 Task: Search one way flight ticket for 2 adults, 2 infants in seat and 1 infant on lap in first from Oakland: Oakland International Airport to Rockford: Chicago Rockford International Airport(was Northwest Chicagoland Regional Airport At Rockford) on 5-1-2023. Choice of flights is JetBlue. Number of bags: 5 checked bags. Price is upto 95000. Outbound departure time preference is 21:15.
Action: Mouse moved to (203, 169)
Screenshot: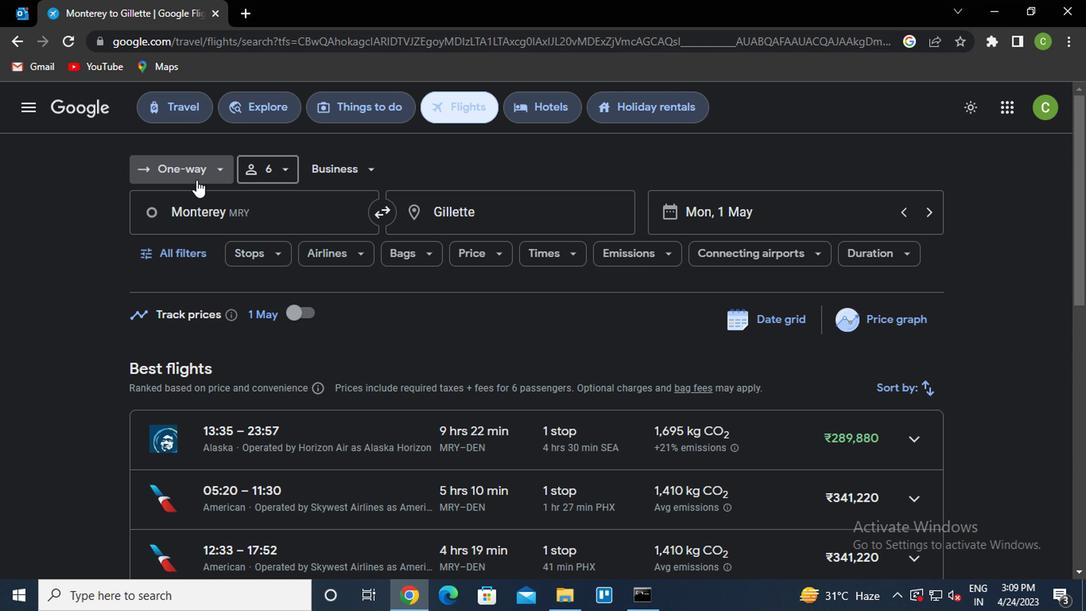 
Action: Mouse pressed left at (203, 169)
Screenshot: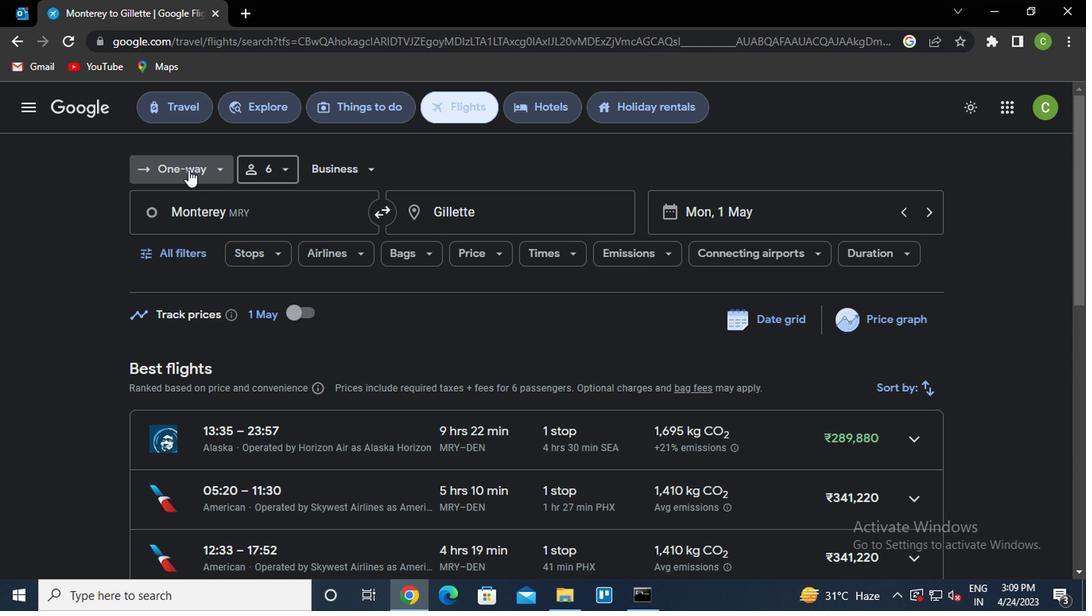 
Action: Mouse moved to (219, 232)
Screenshot: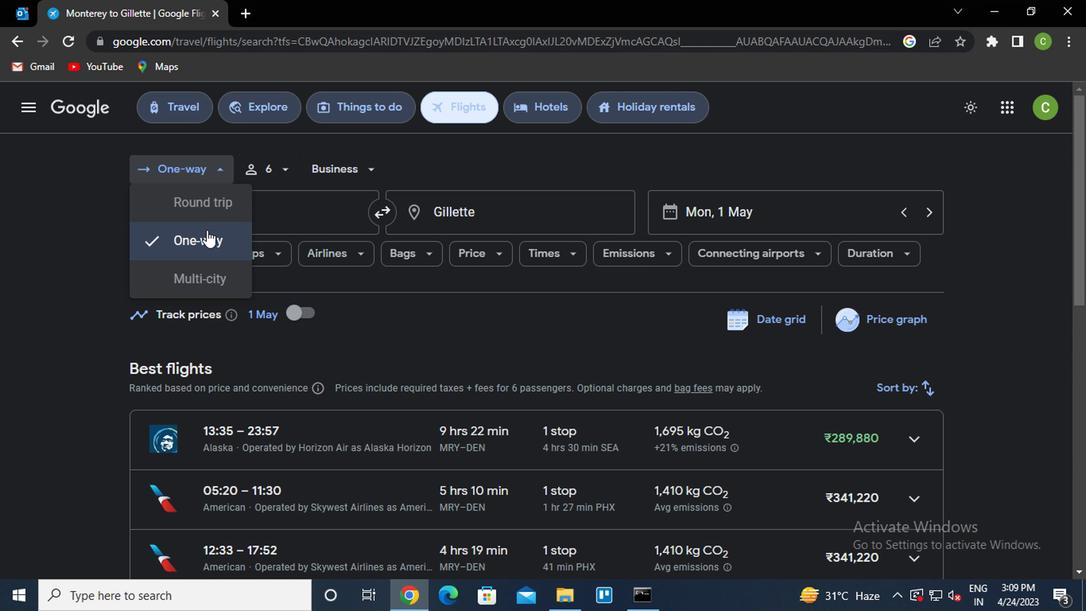
Action: Mouse pressed left at (219, 232)
Screenshot: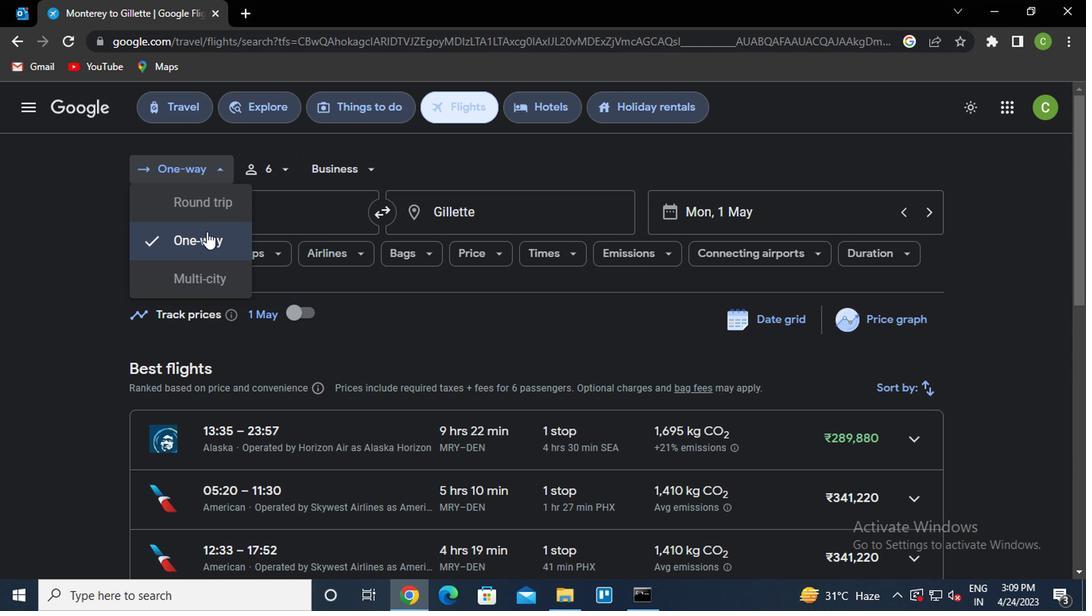 
Action: Mouse moved to (250, 164)
Screenshot: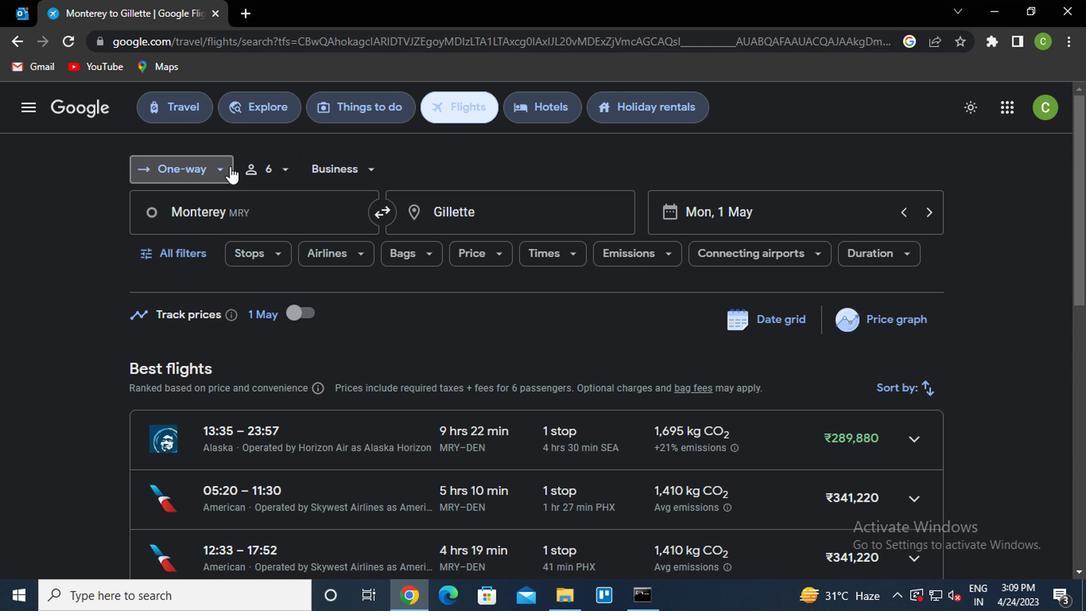 
Action: Mouse pressed left at (250, 164)
Screenshot: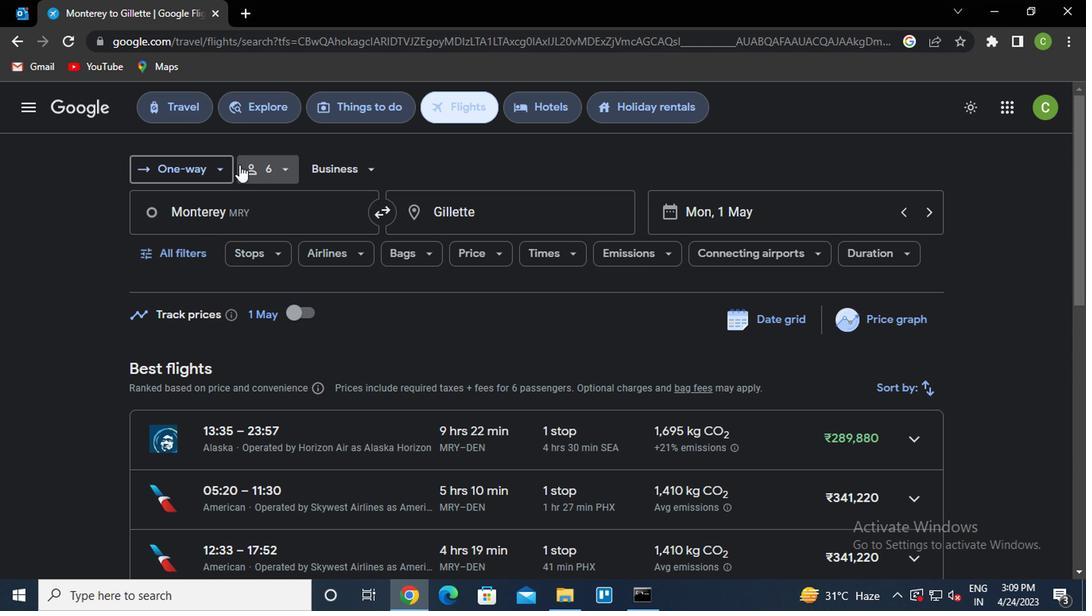 
Action: Mouse moved to (341, 214)
Screenshot: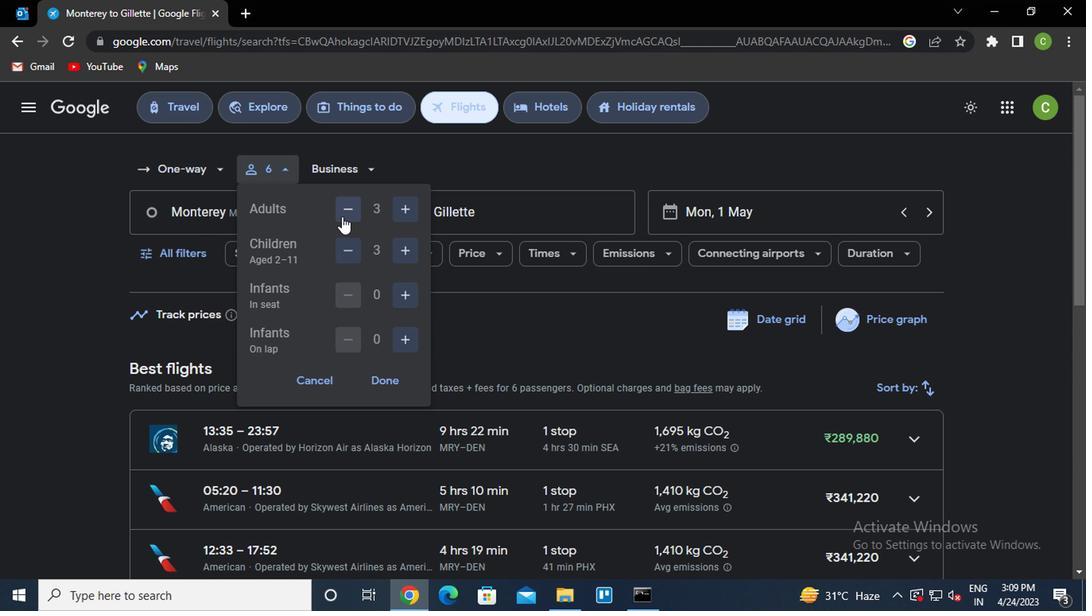 
Action: Mouse pressed left at (341, 214)
Screenshot: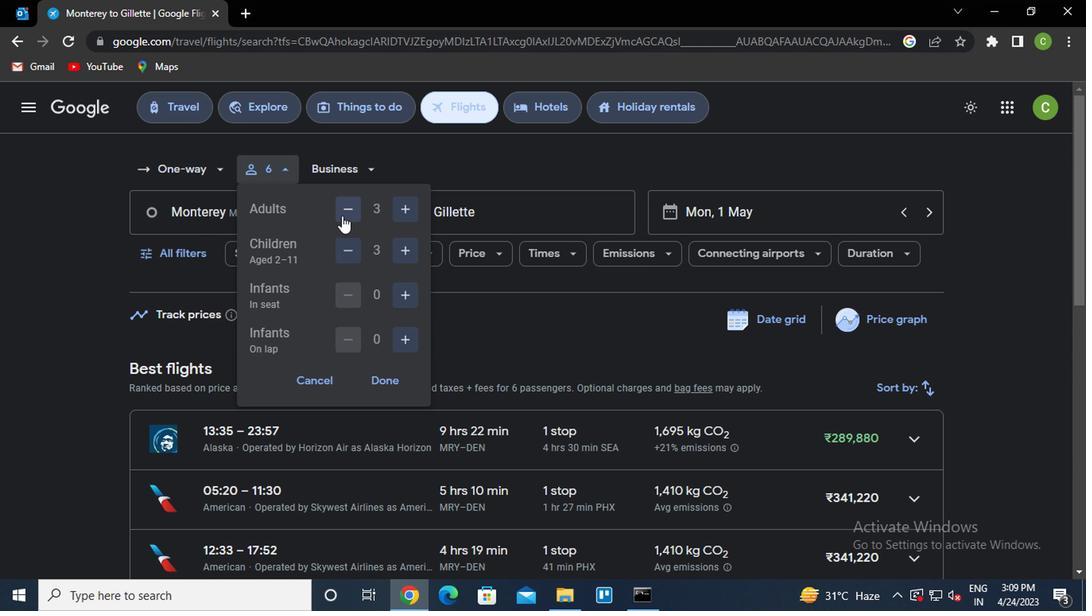 
Action: Mouse moved to (344, 243)
Screenshot: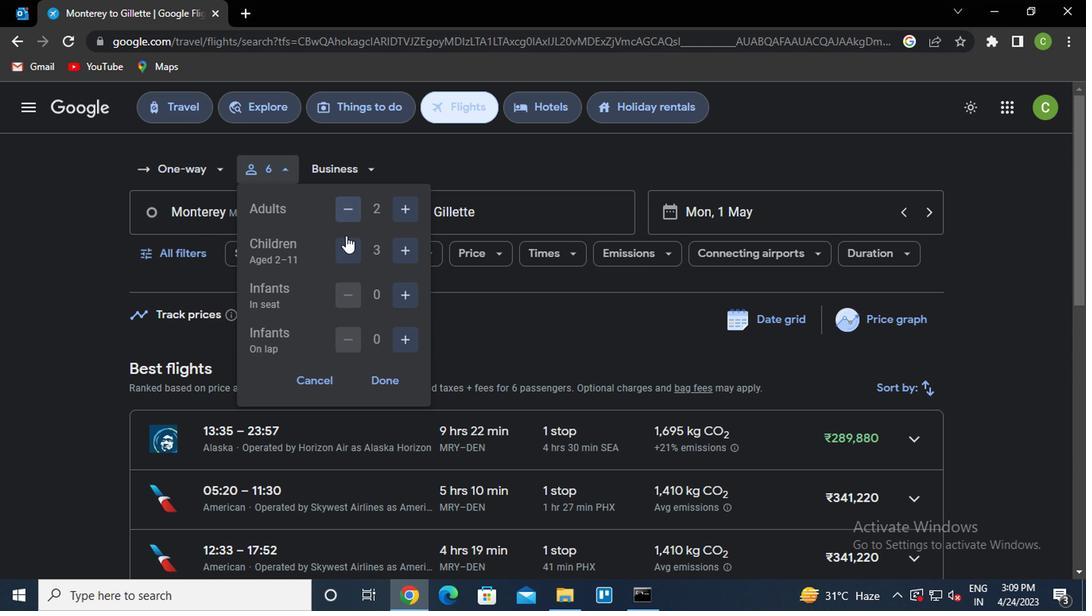 
Action: Mouse pressed left at (344, 243)
Screenshot: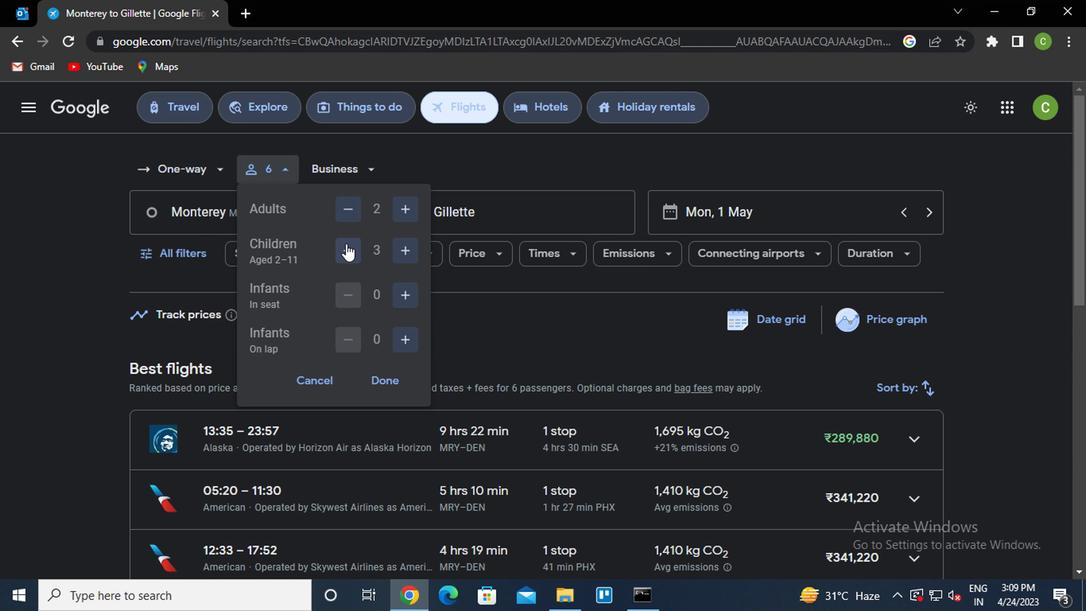 
Action: Mouse moved to (344, 245)
Screenshot: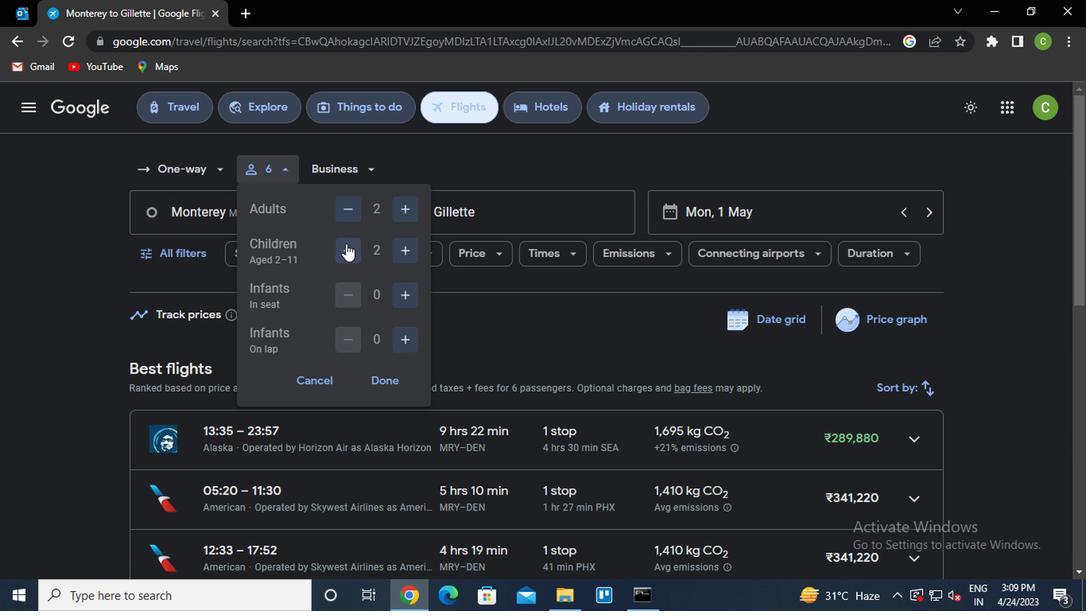 
Action: Mouse pressed left at (344, 245)
Screenshot: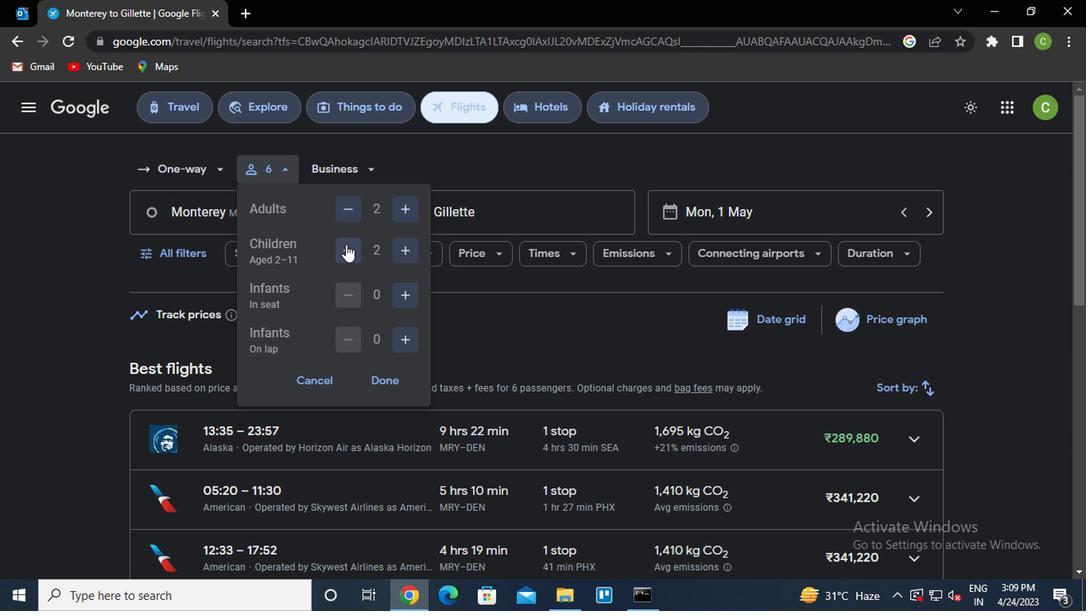 
Action: Mouse pressed left at (344, 245)
Screenshot: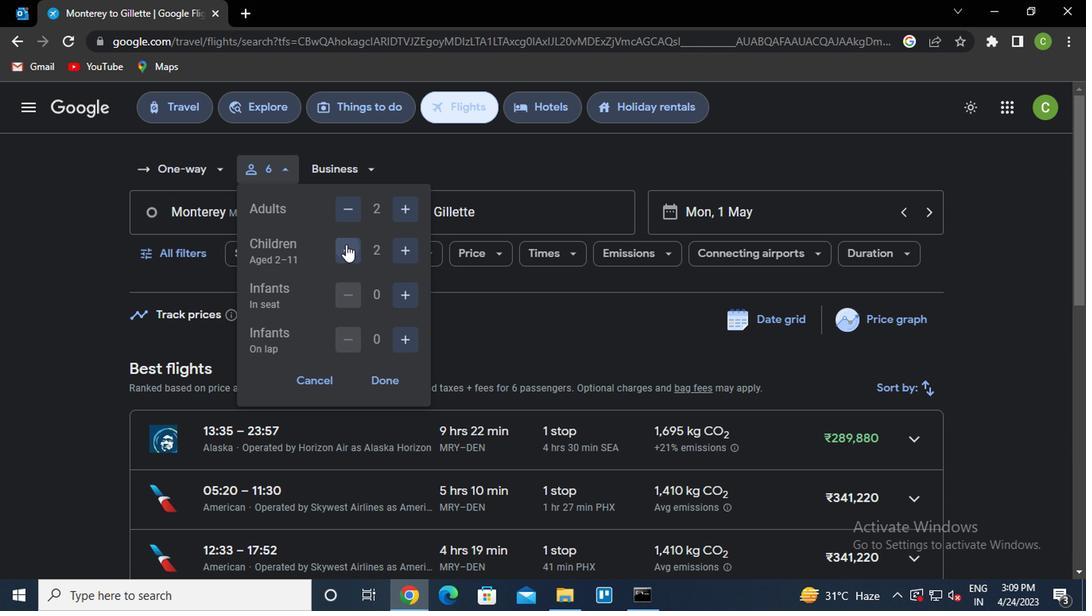 
Action: Mouse moved to (395, 290)
Screenshot: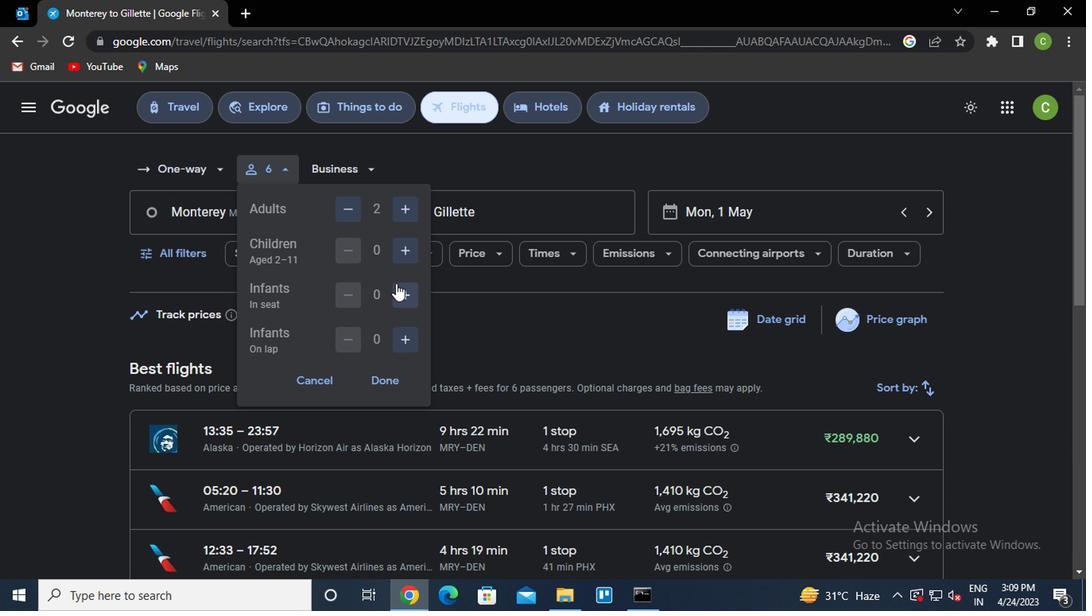 
Action: Mouse pressed left at (395, 290)
Screenshot: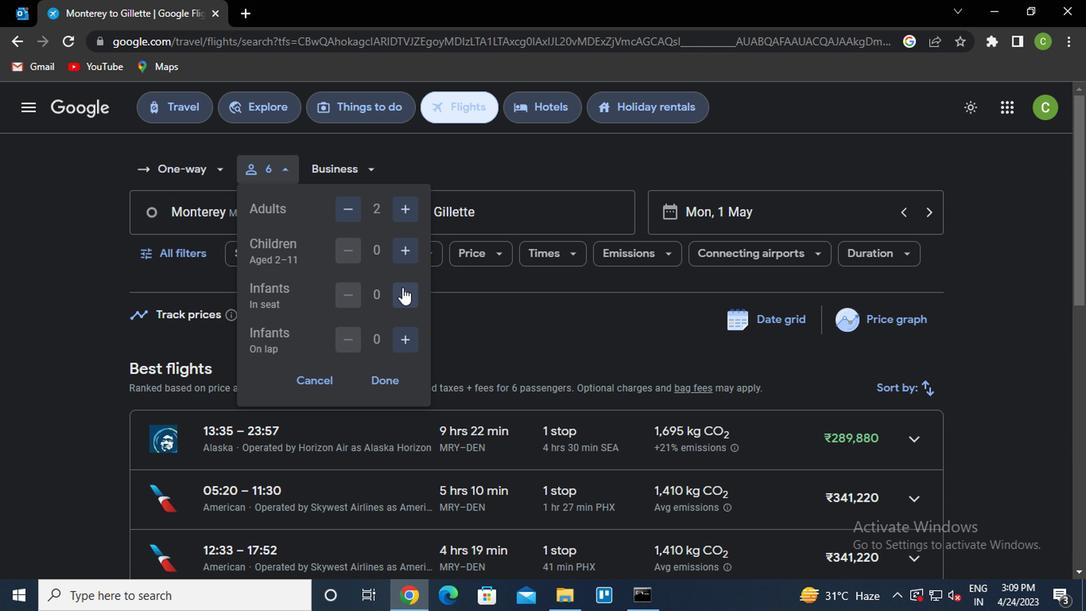 
Action: Mouse pressed left at (395, 290)
Screenshot: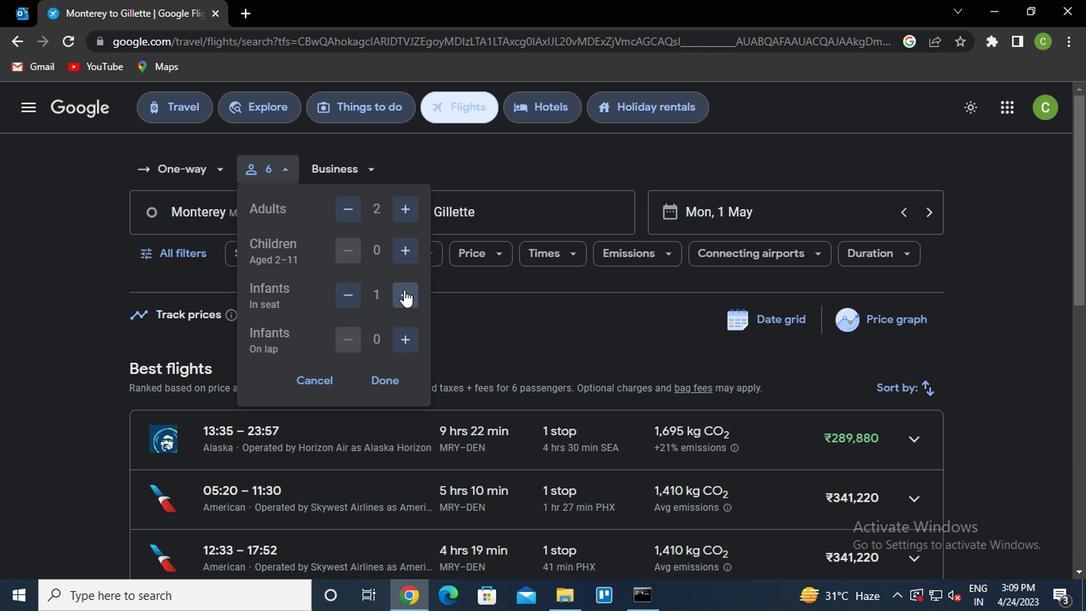 
Action: Mouse moved to (402, 327)
Screenshot: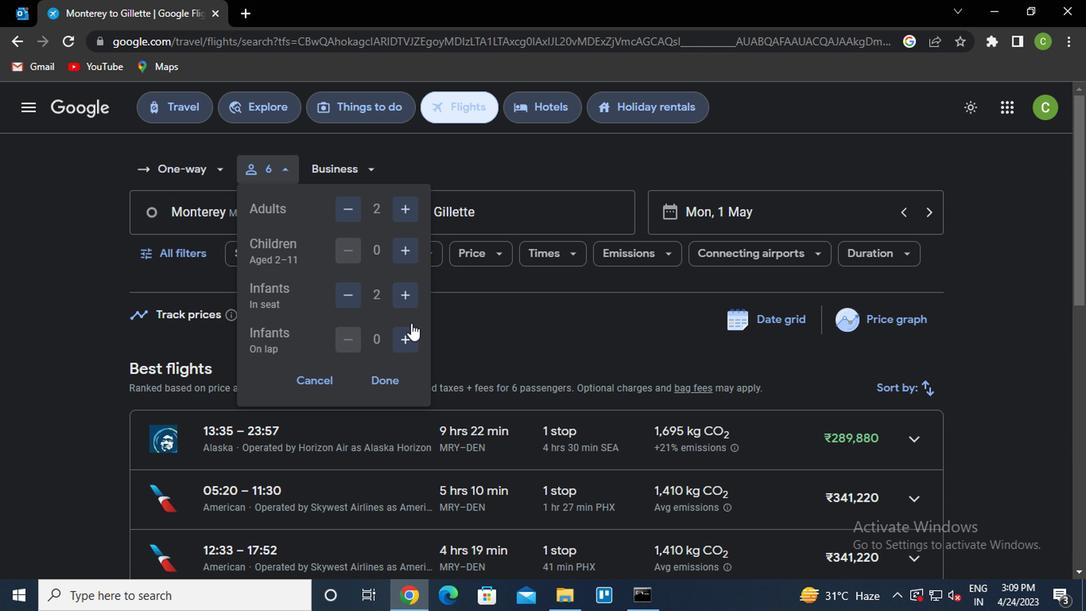 
Action: Mouse pressed left at (402, 327)
Screenshot: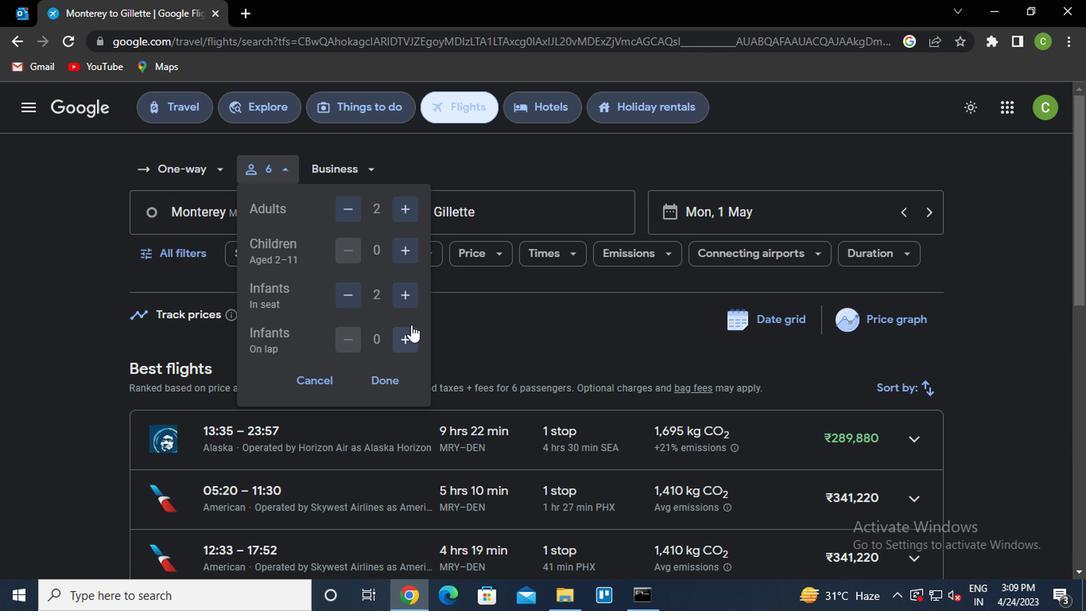 
Action: Mouse moved to (372, 381)
Screenshot: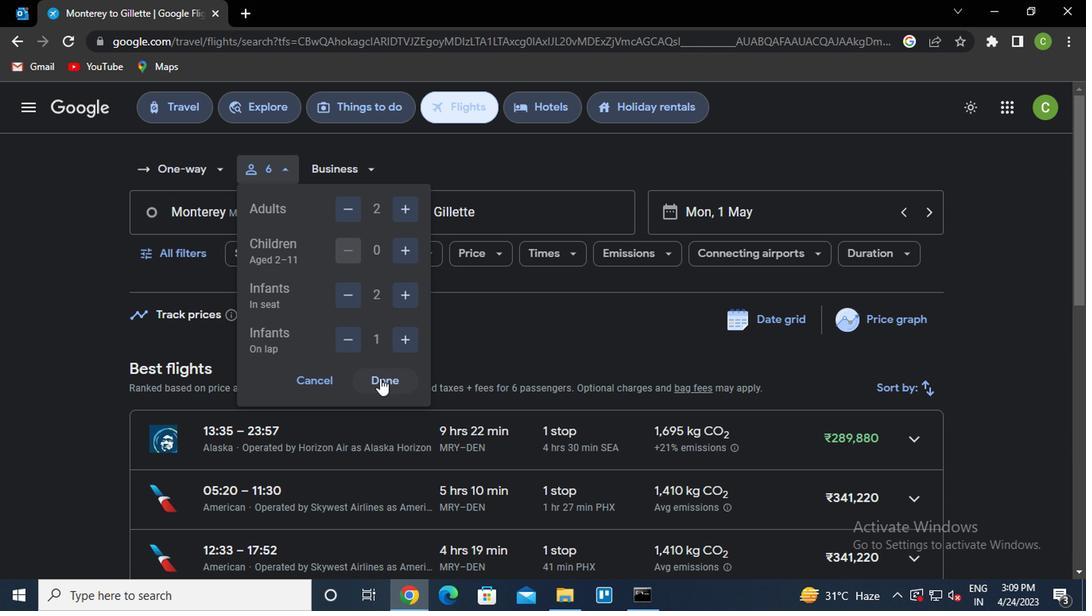 
Action: Mouse pressed left at (372, 381)
Screenshot: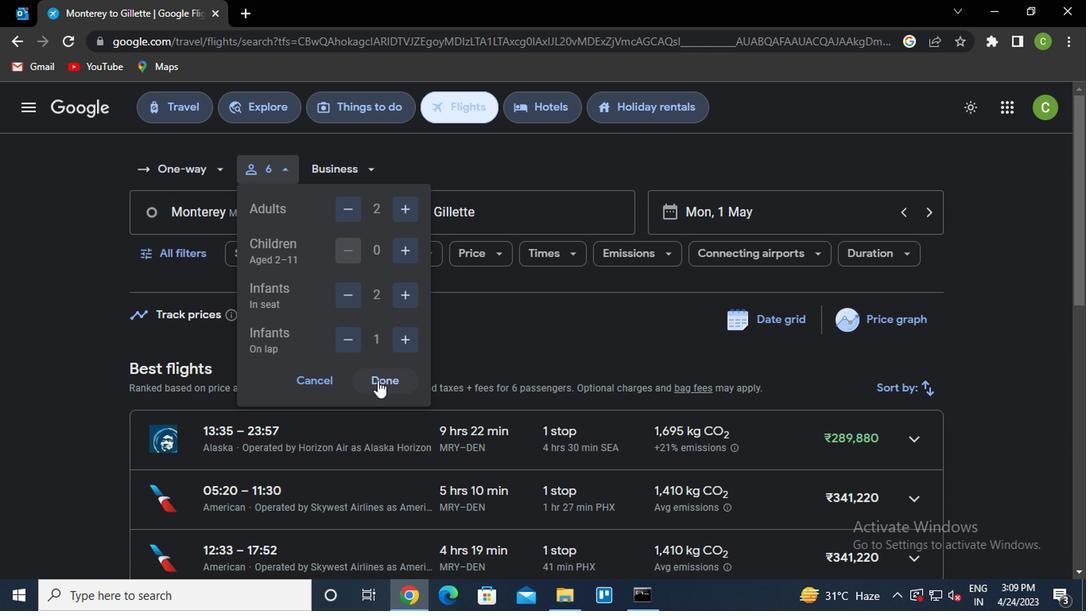 
Action: Mouse moved to (333, 171)
Screenshot: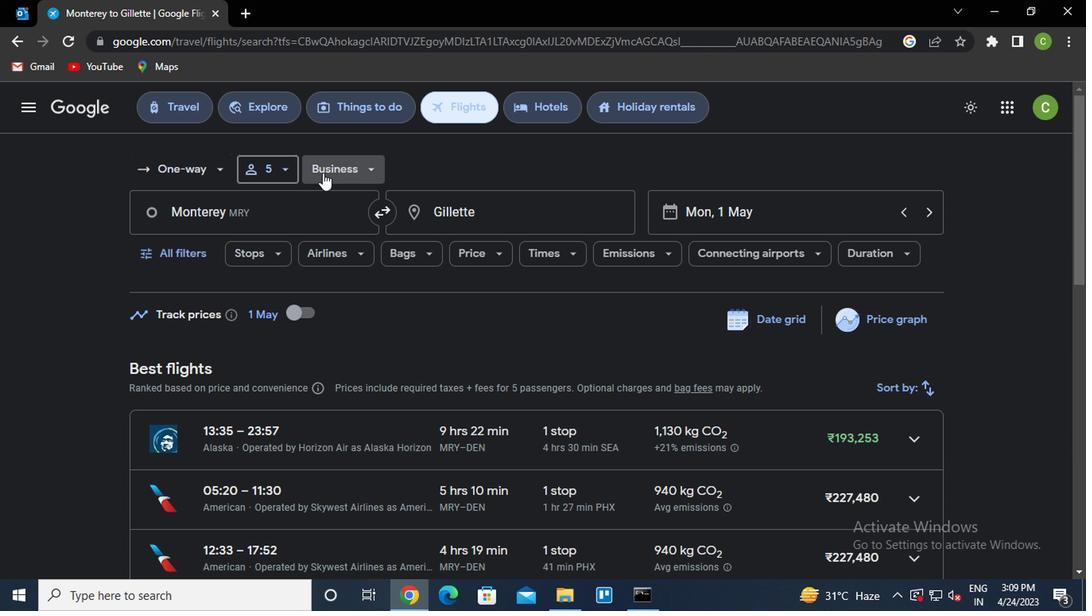 
Action: Mouse pressed left at (333, 171)
Screenshot: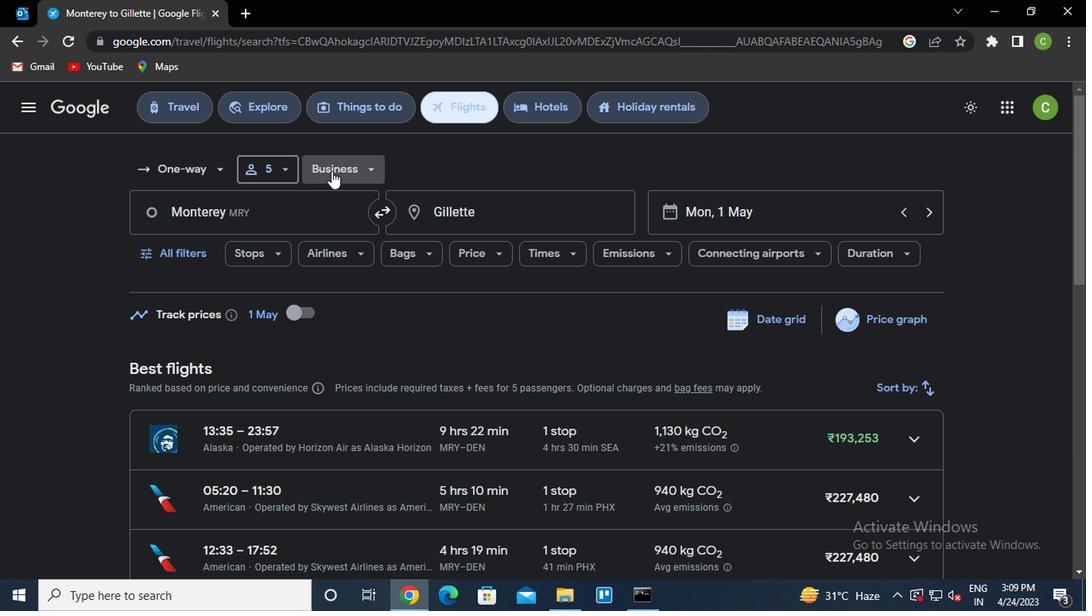 
Action: Mouse moved to (370, 322)
Screenshot: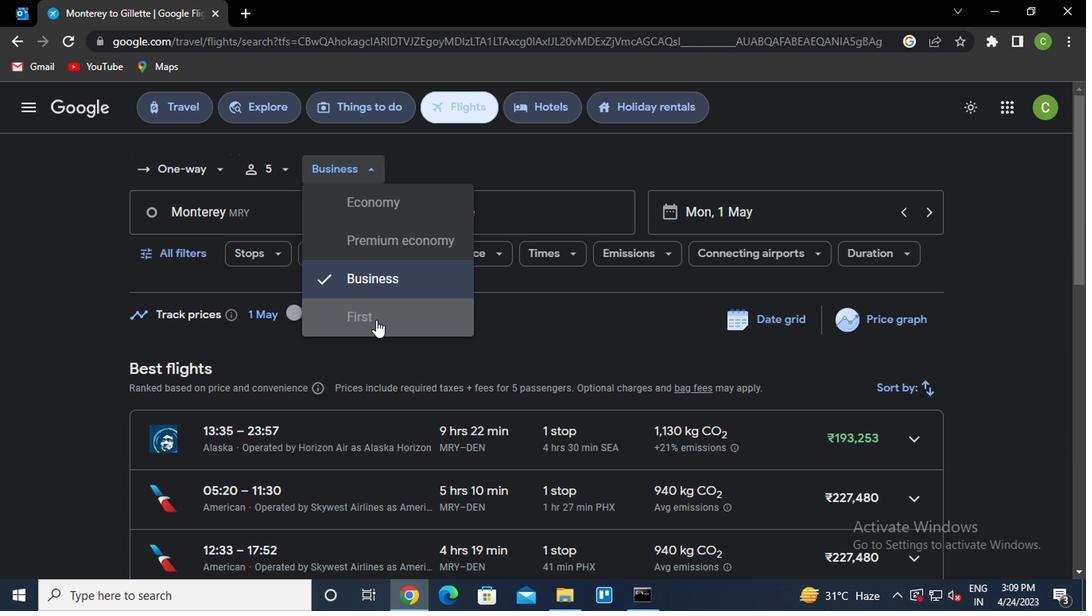 
Action: Mouse pressed left at (370, 322)
Screenshot: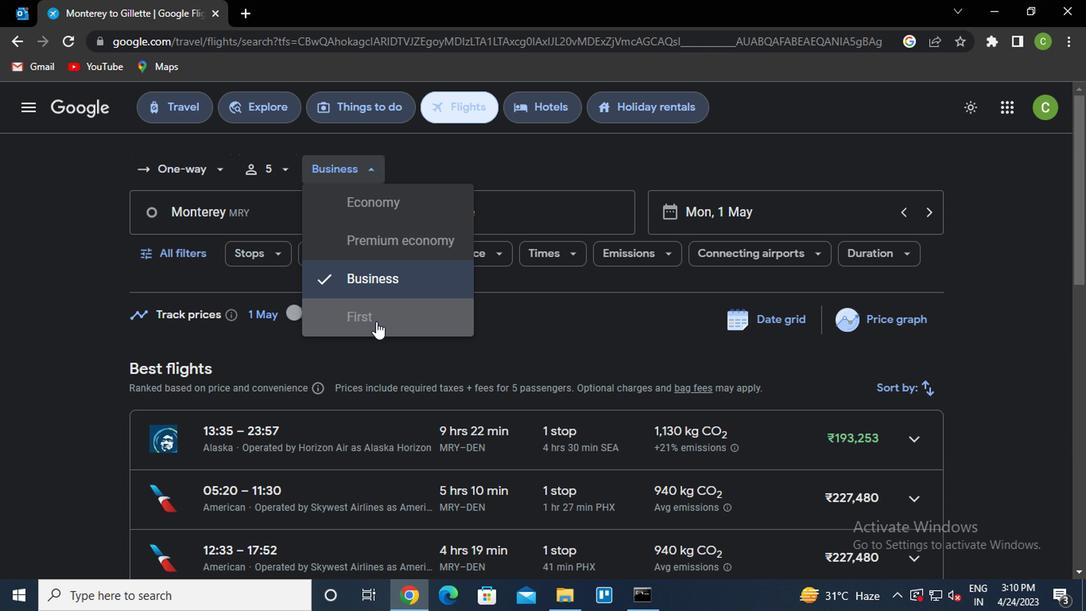 
Action: Mouse moved to (275, 216)
Screenshot: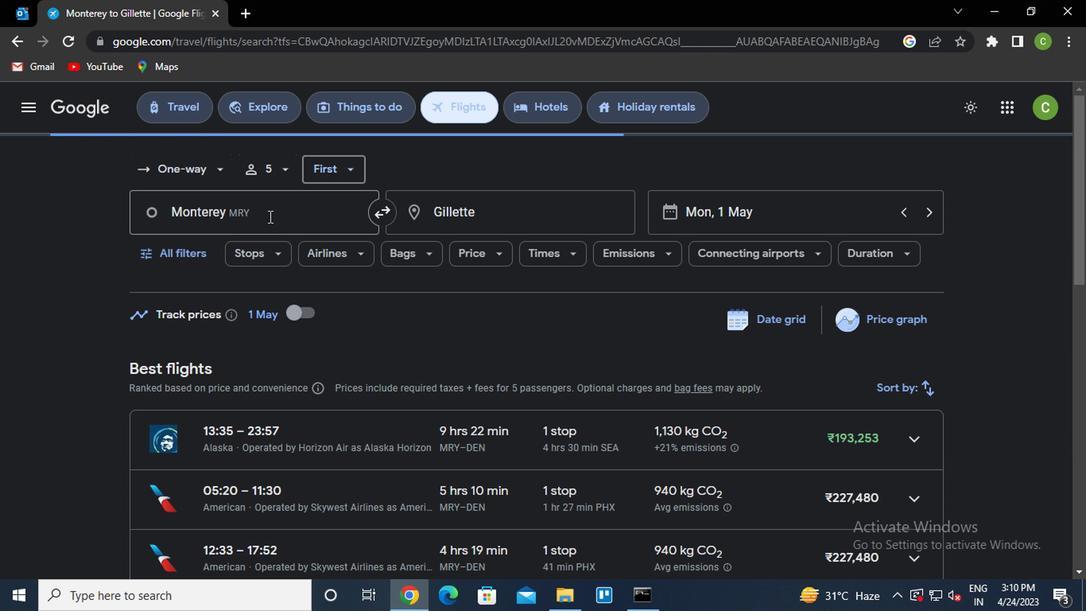 
Action: Mouse pressed left at (275, 216)
Screenshot: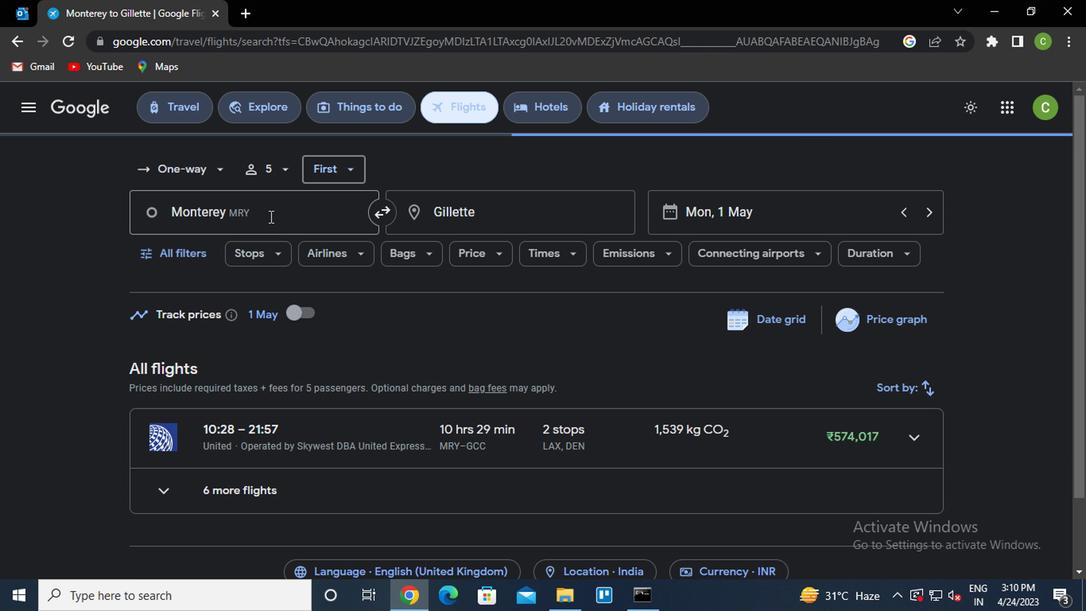 
Action: Mouse moved to (275, 216)
Screenshot: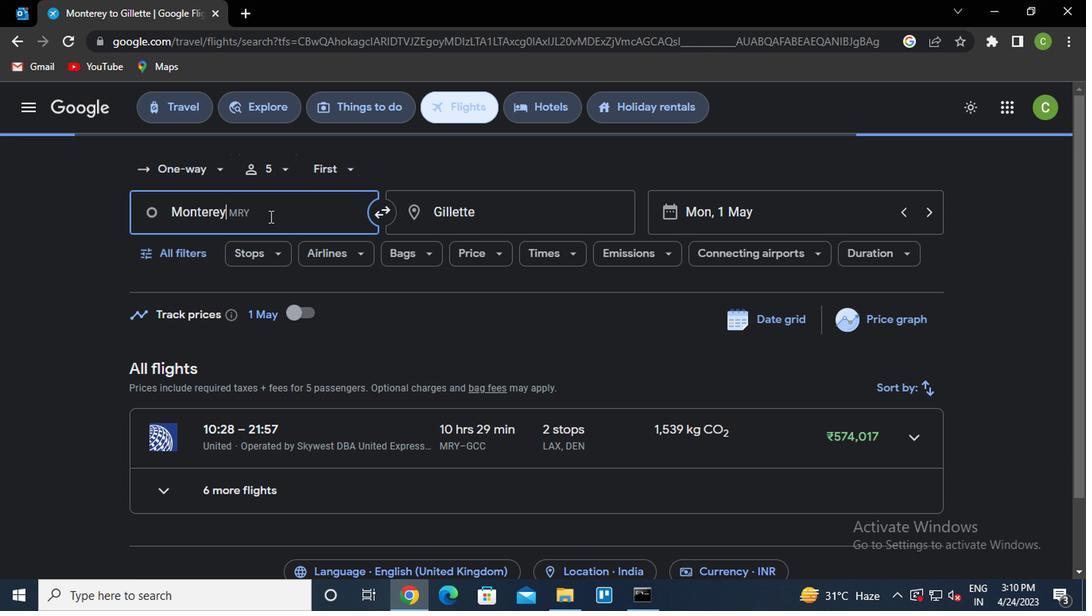
Action: Key pressed <Key.caps_lock>o<Key.caps_lock>akland
Screenshot: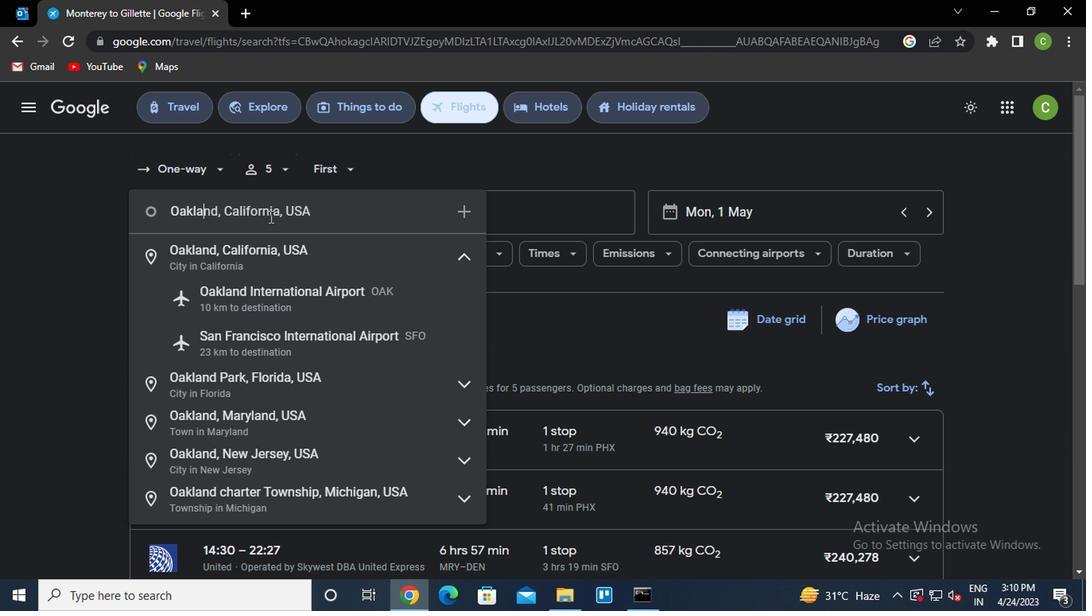 
Action: Mouse moved to (268, 300)
Screenshot: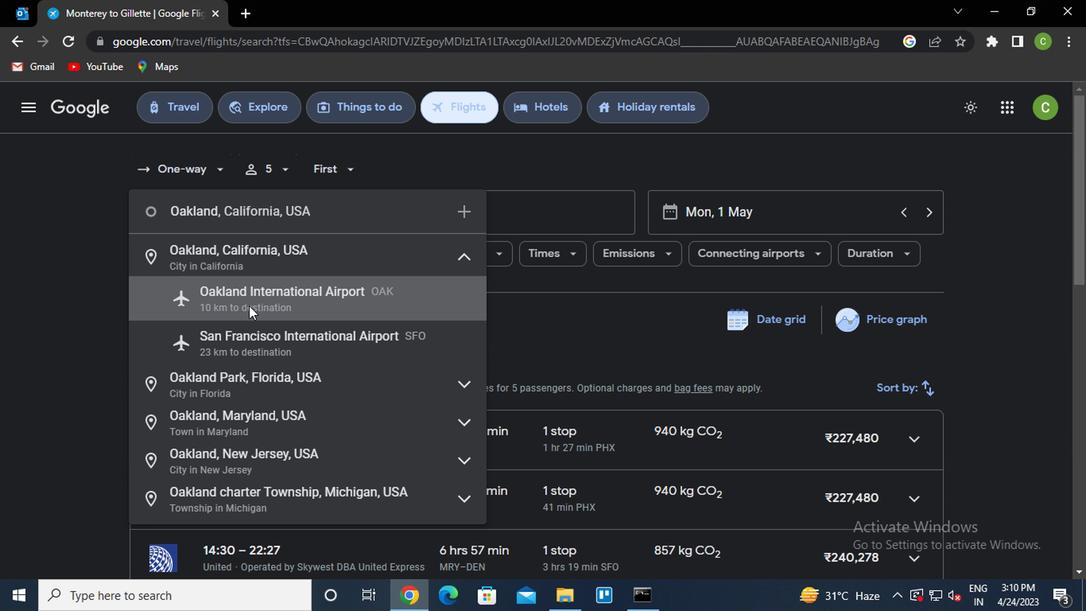 
Action: Mouse pressed left at (268, 300)
Screenshot: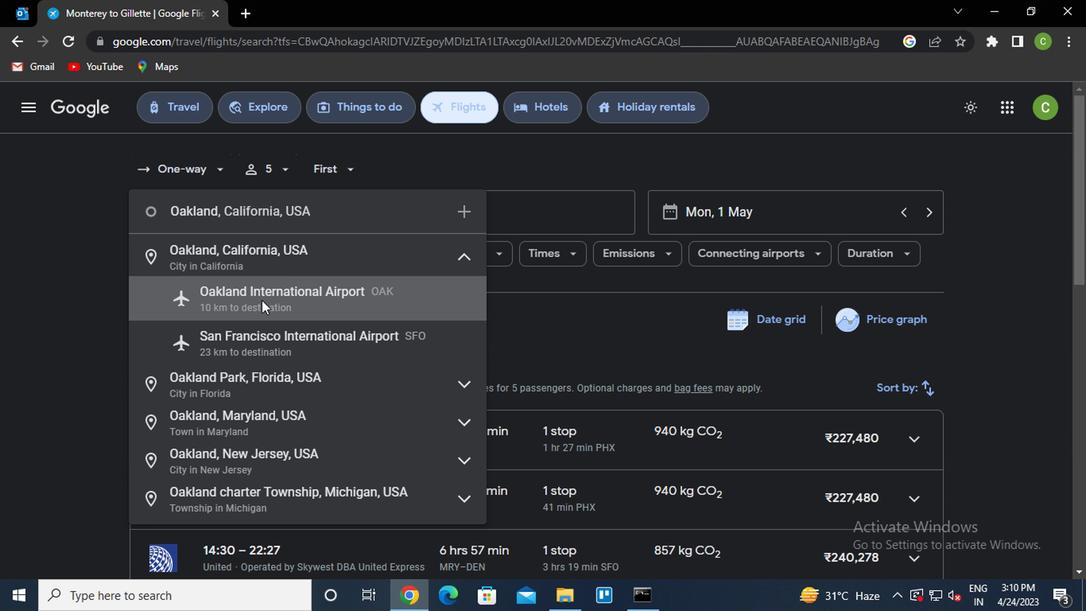 
Action: Mouse moved to (493, 212)
Screenshot: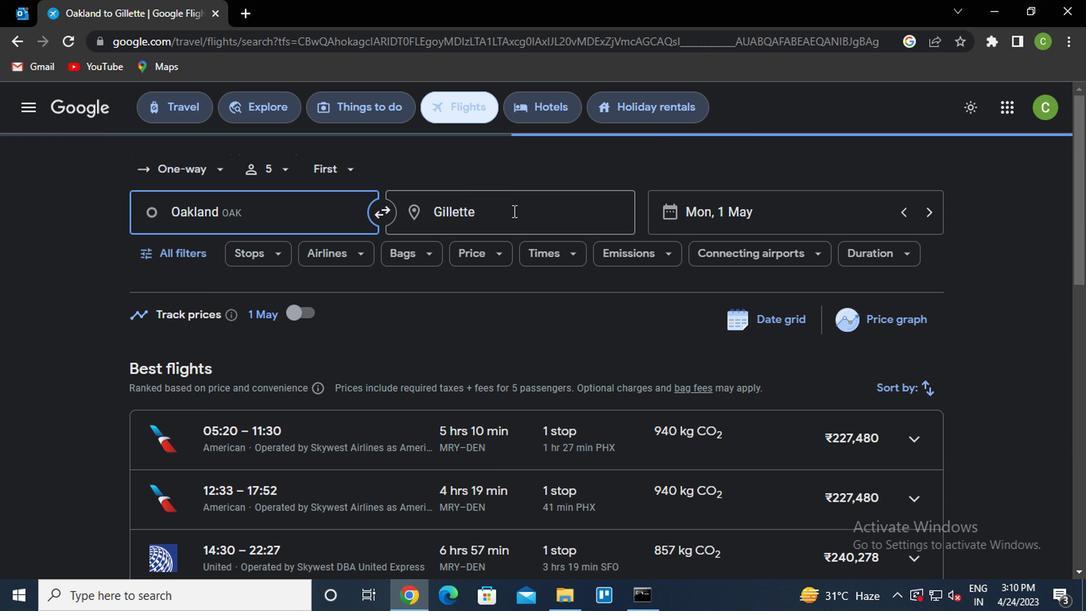 
Action: Mouse pressed left at (493, 212)
Screenshot: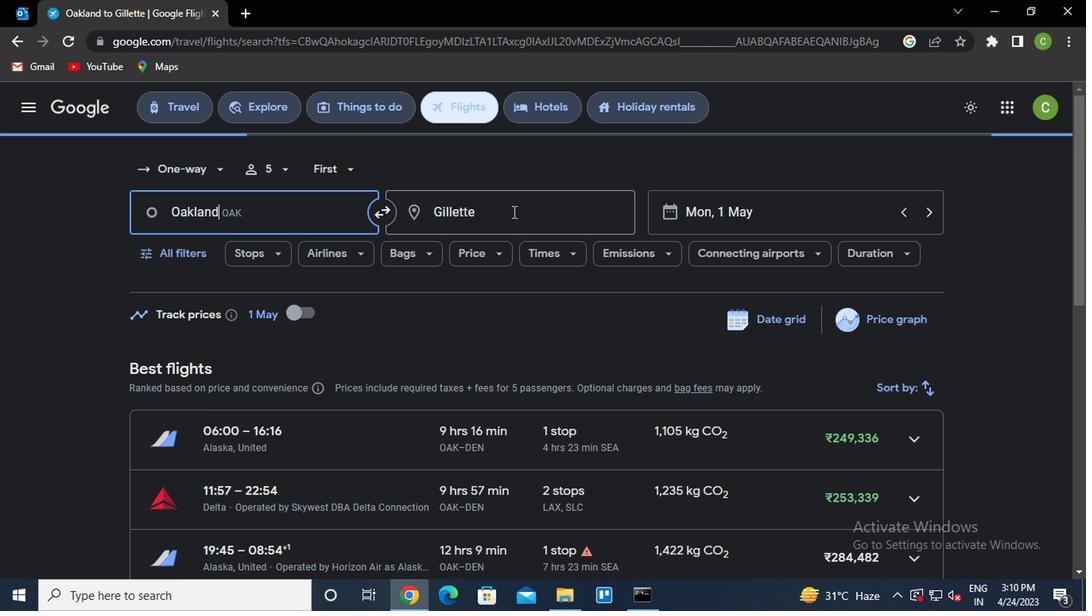 
Action: Key pressed <Key.caps_lock>p<Key.caps_lock>iedmnt<Key.backspace><Key.backspace>ont
Screenshot: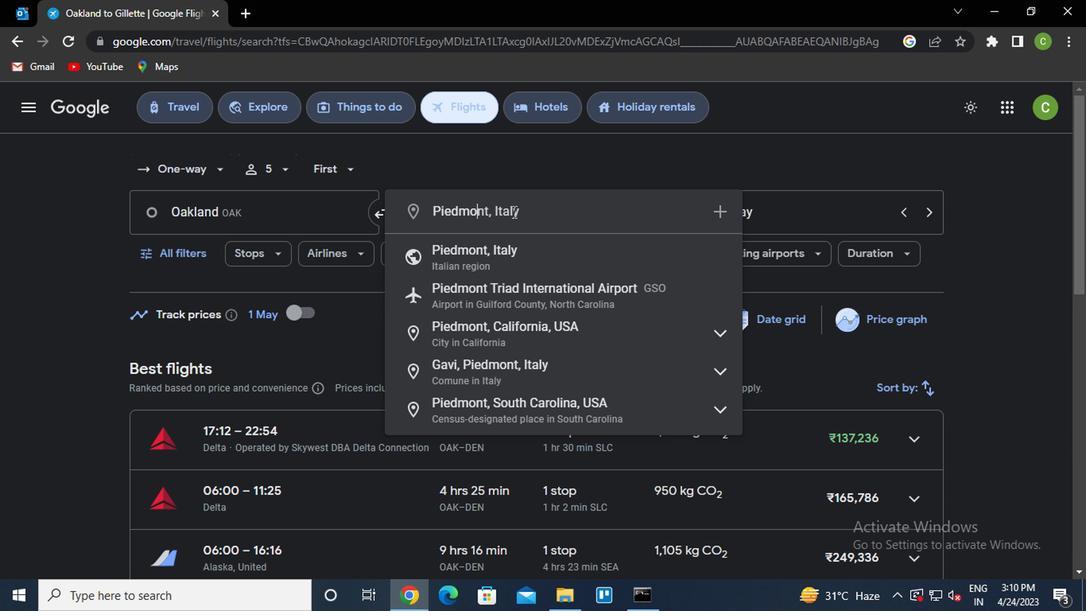 
Action: Mouse moved to (517, 219)
Screenshot: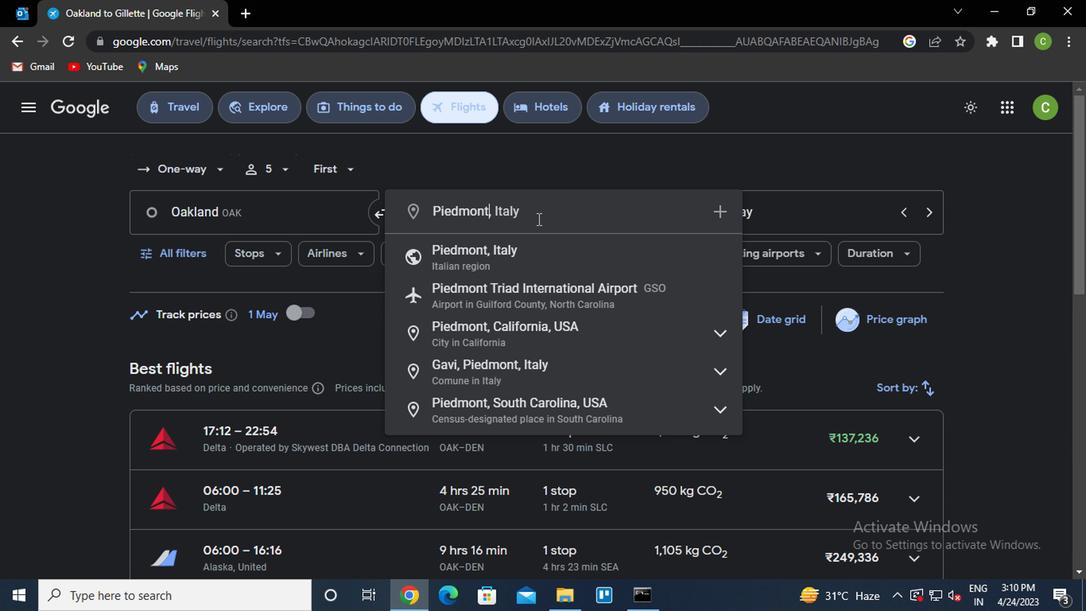 
Action: Key pressed <Key.backspace><Key.backspace><Key.backspace><Key.backspace><Key.backspace><Key.backspace><Key.backspace><Key.backspace><Key.backspace><Key.backspace><Key.caps_lock>r<Key.caps_lock>ockford
Screenshot: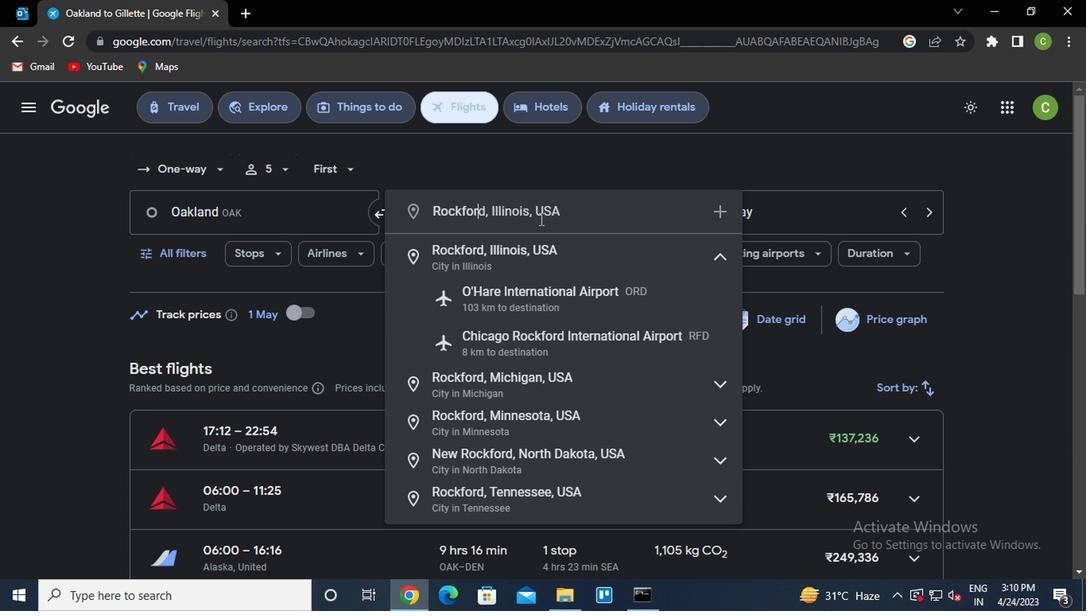 
Action: Mouse moved to (524, 306)
Screenshot: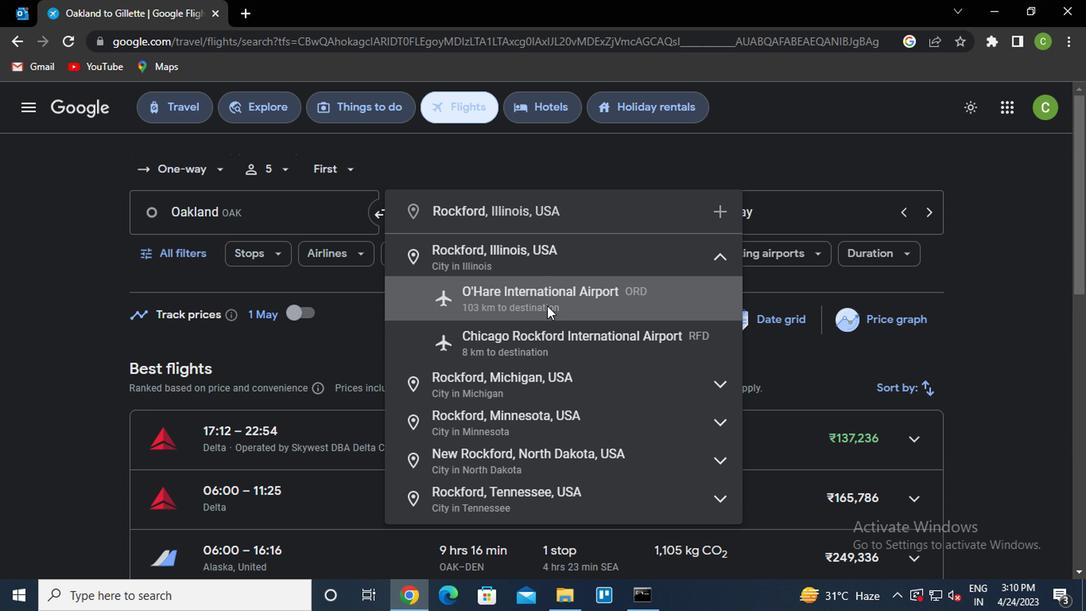 
Action: Mouse pressed left at (524, 306)
Screenshot: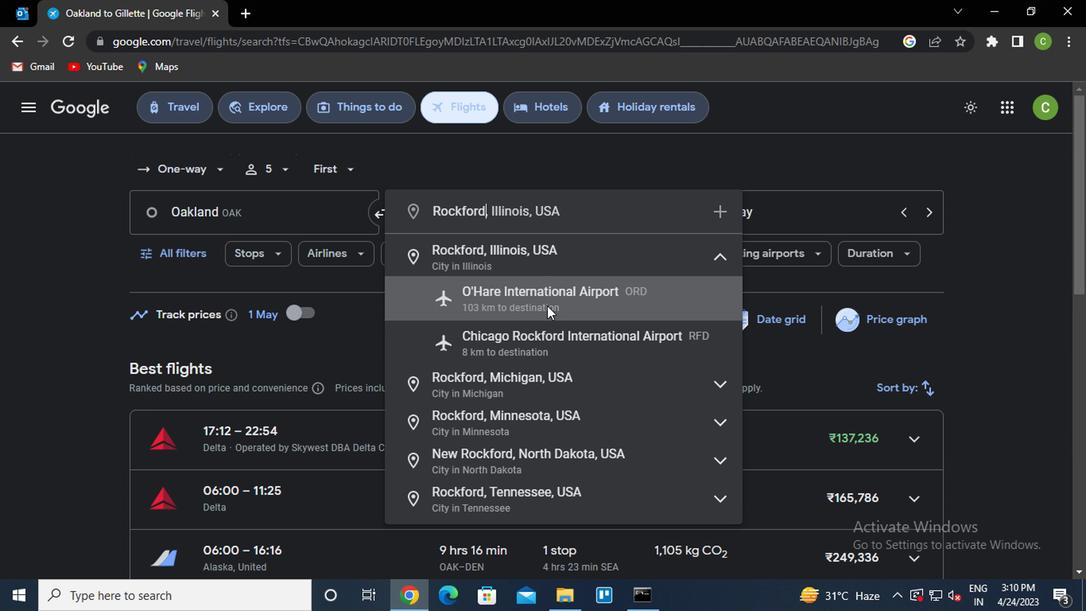 
Action: Mouse moved to (185, 256)
Screenshot: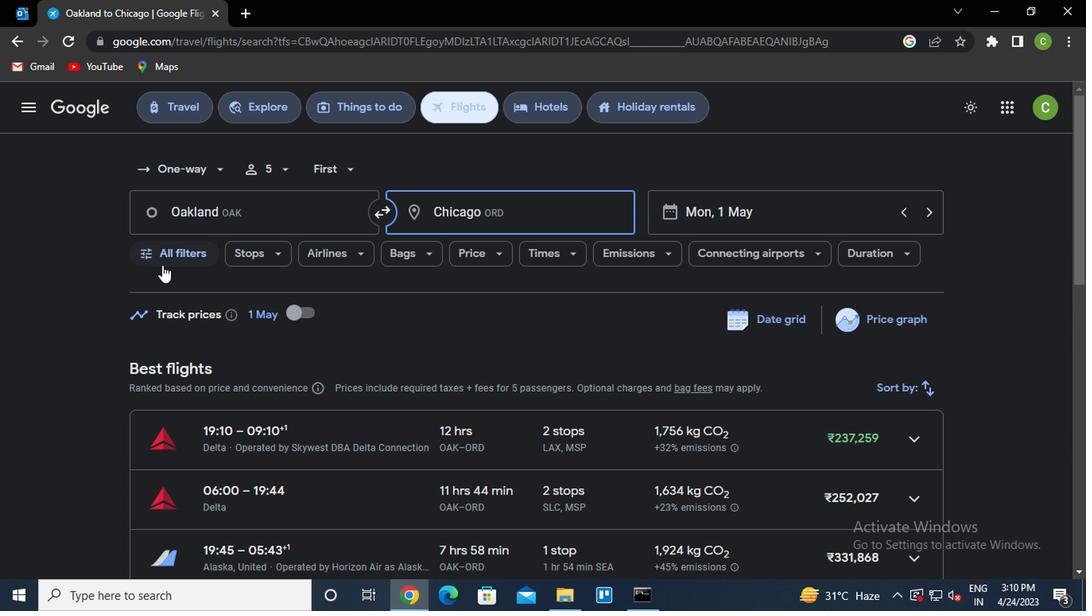 
Action: Mouse pressed left at (185, 256)
Screenshot: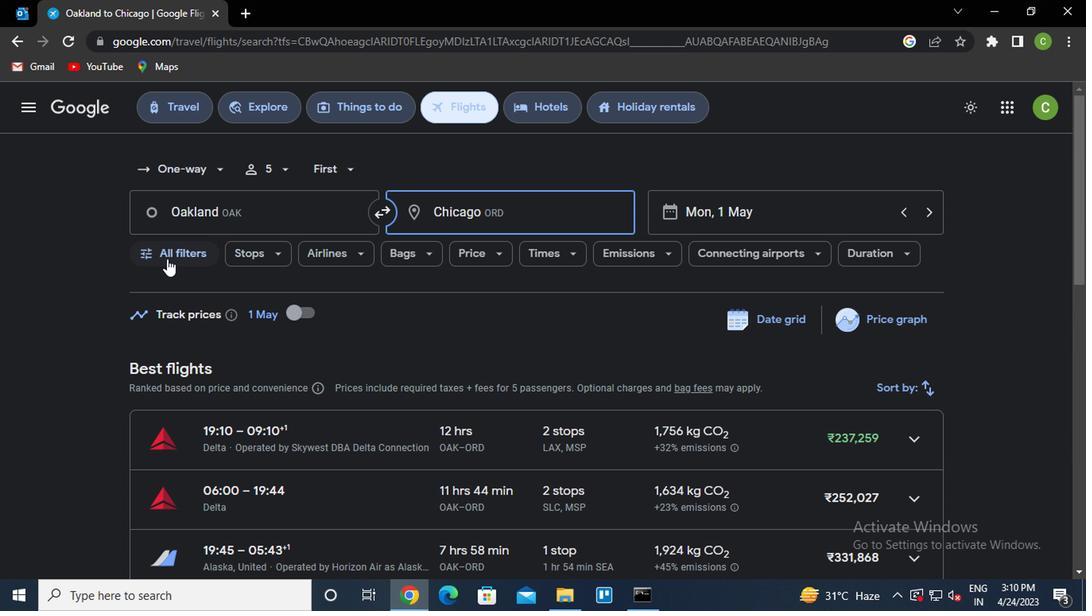 
Action: Mouse moved to (303, 404)
Screenshot: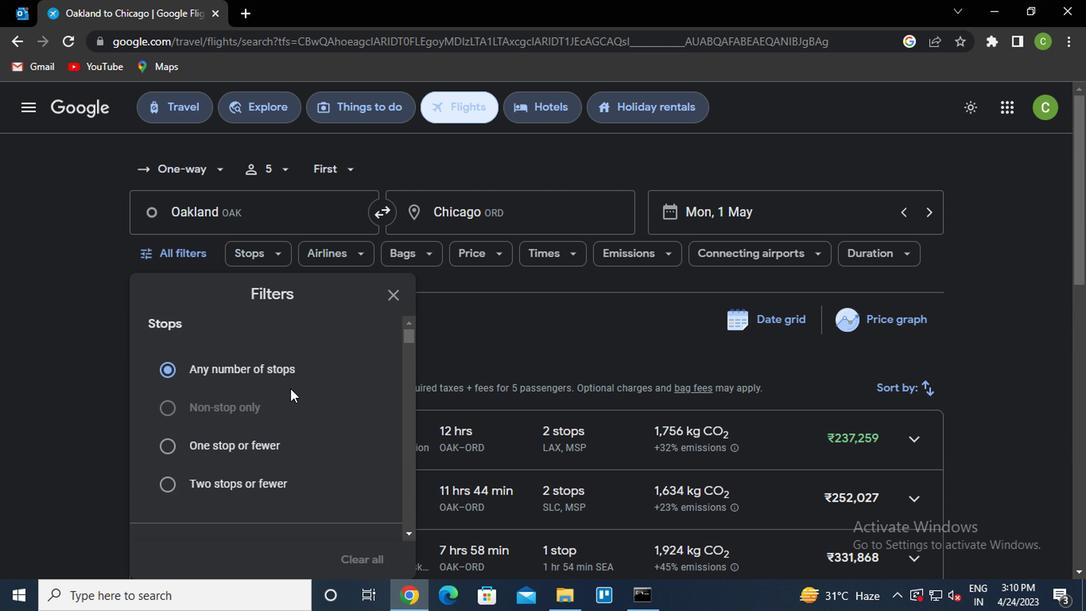 
Action: Mouse scrolled (303, 402) with delta (0, -1)
Screenshot: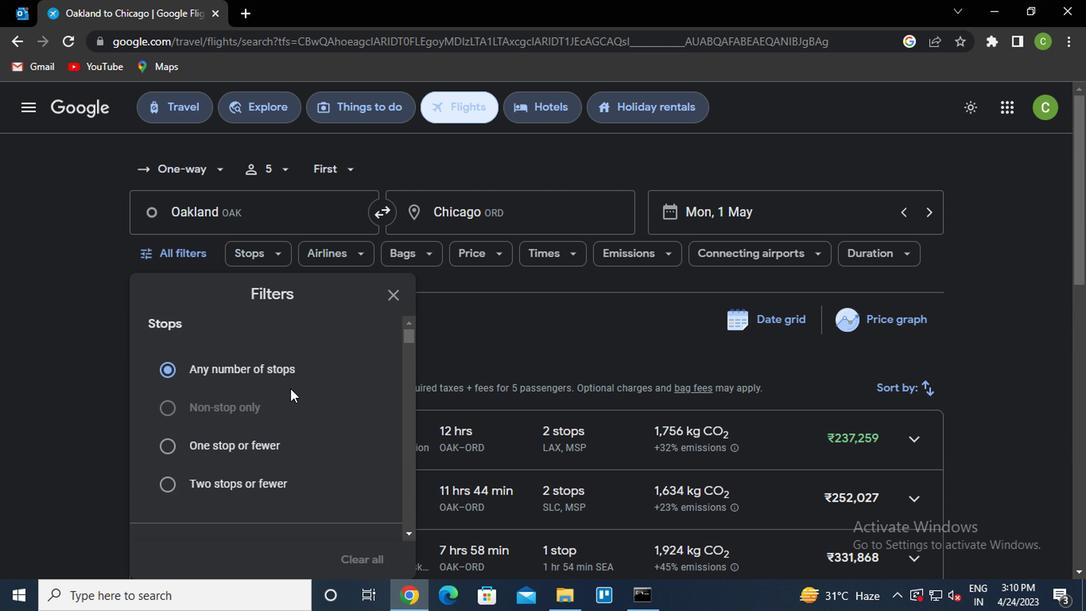 
Action: Mouse moved to (303, 406)
Screenshot: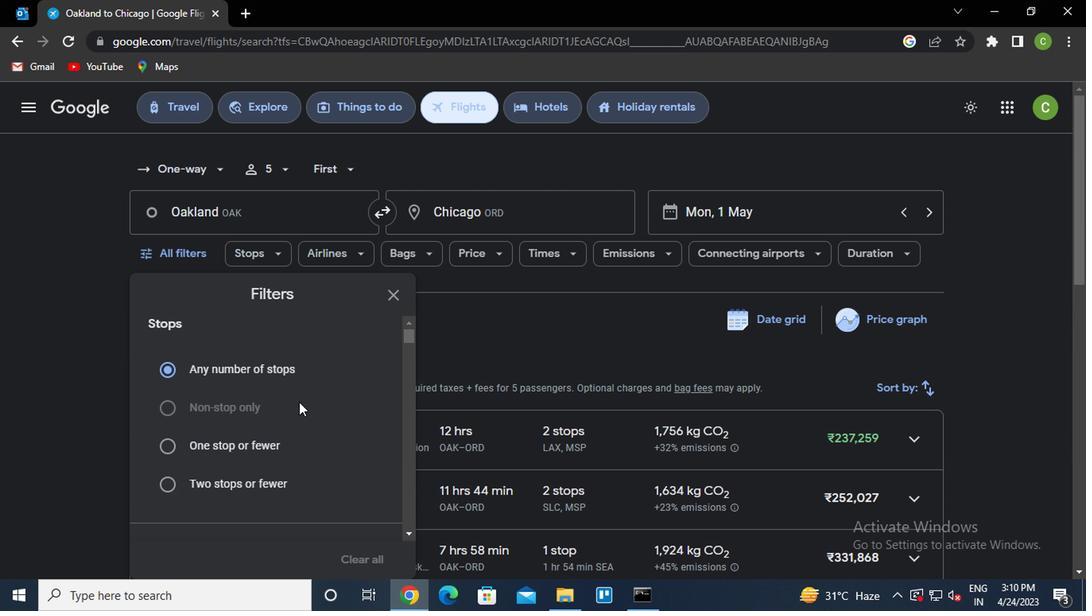 
Action: Mouse scrolled (303, 405) with delta (0, 0)
Screenshot: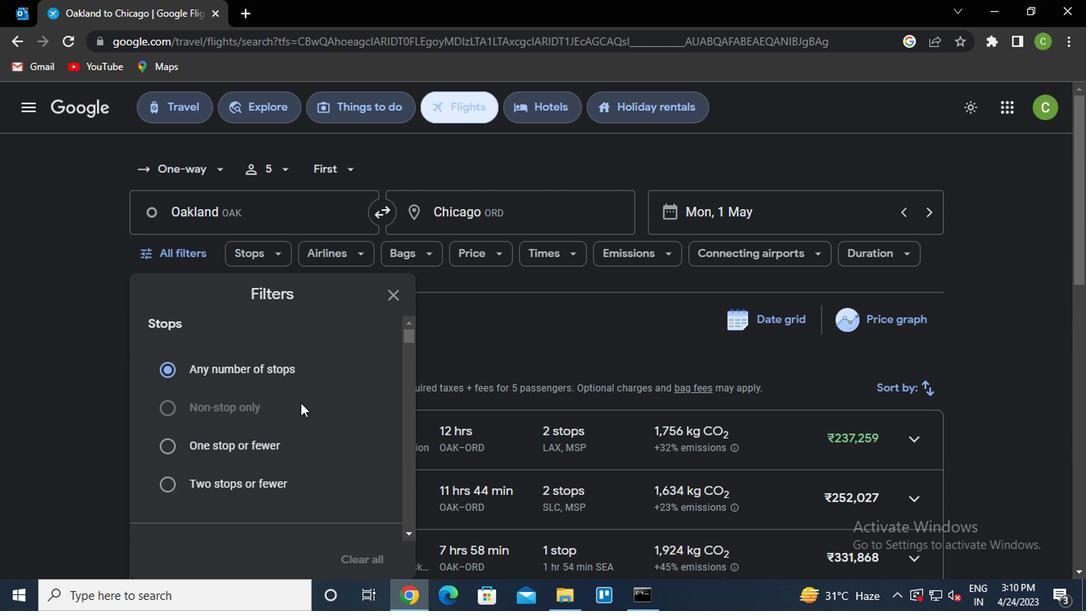 
Action: Mouse scrolled (303, 405) with delta (0, 0)
Screenshot: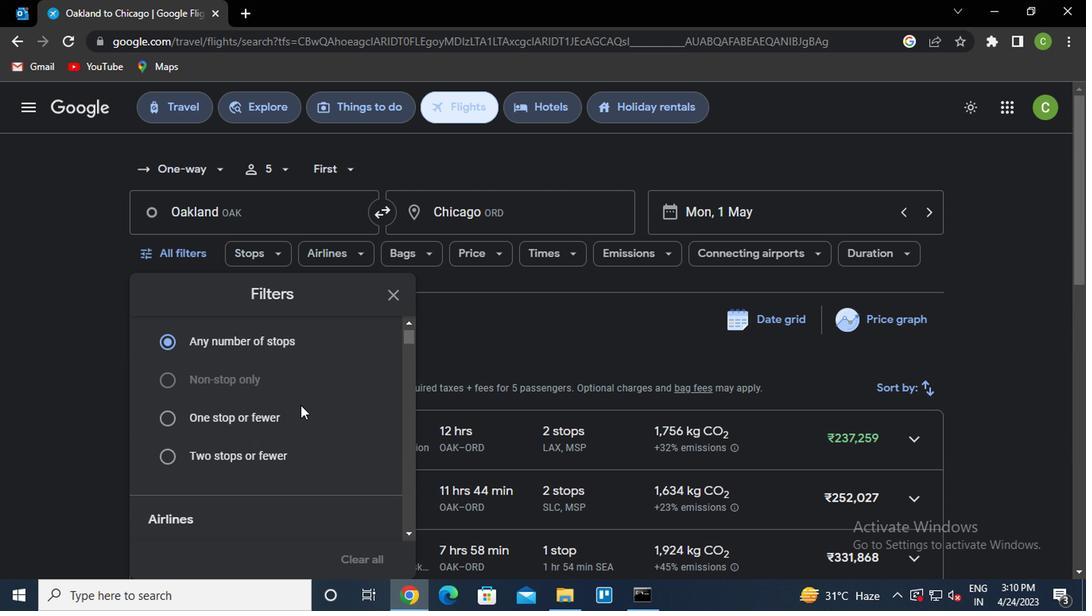 
Action: Mouse scrolled (303, 405) with delta (0, 0)
Screenshot: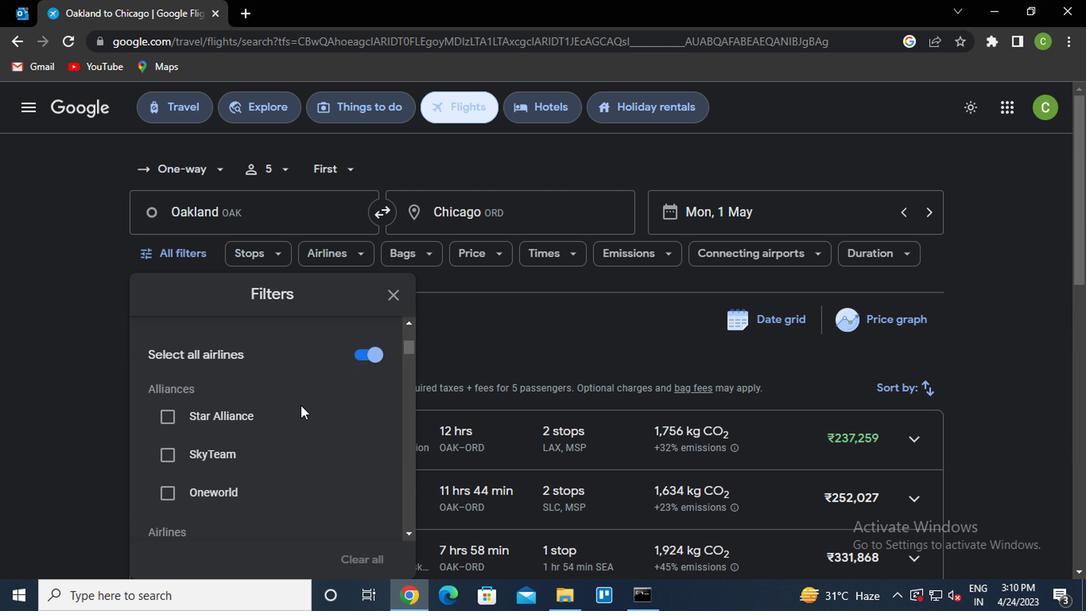
Action: Mouse scrolled (303, 405) with delta (0, 0)
Screenshot: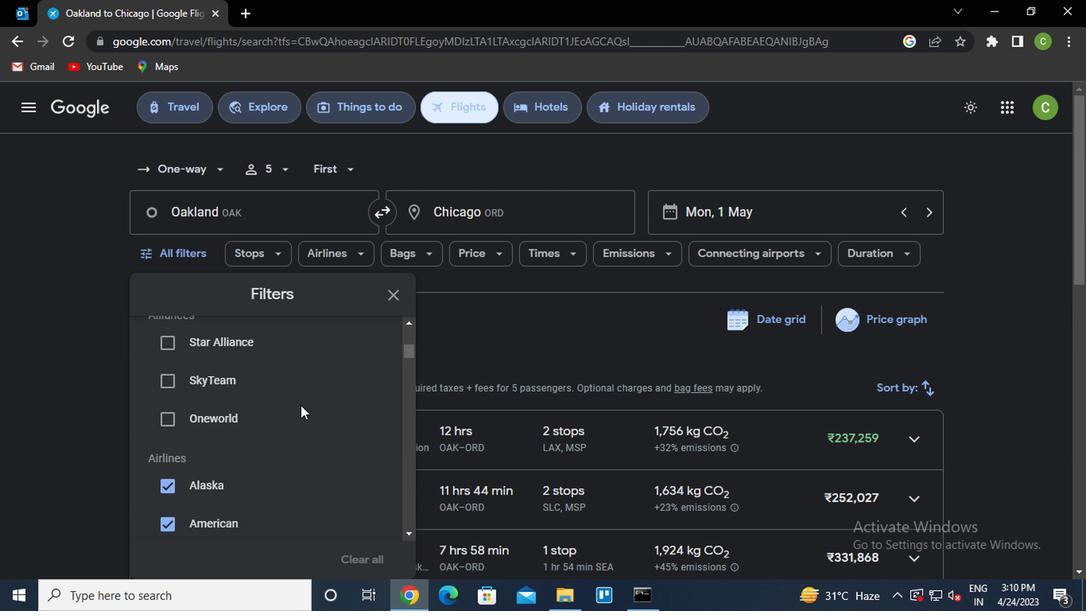 
Action: Mouse scrolled (303, 405) with delta (0, 0)
Screenshot: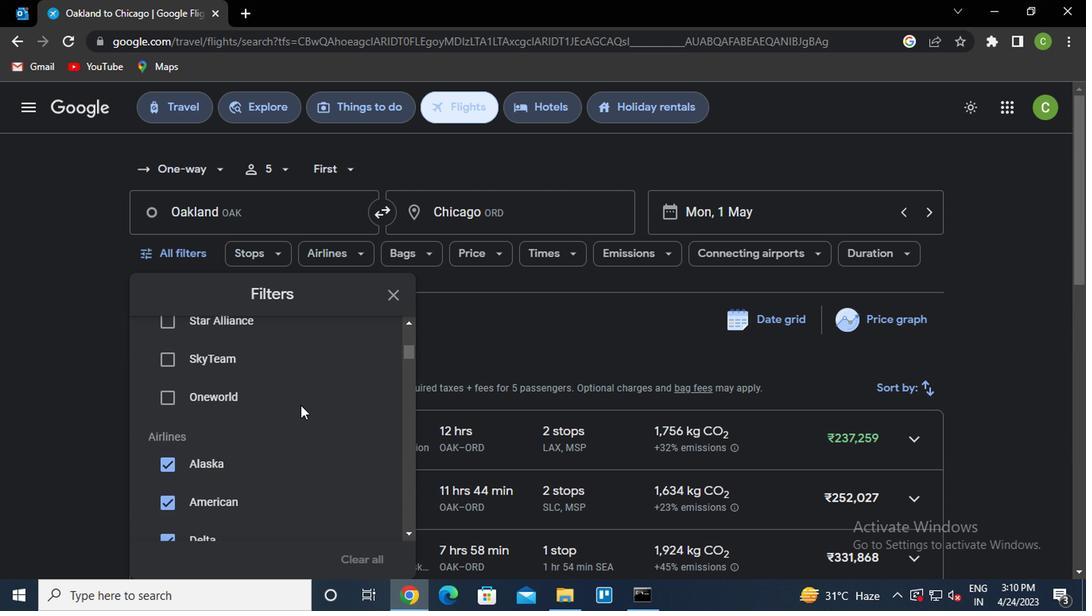 
Action: Mouse scrolled (303, 405) with delta (0, 0)
Screenshot: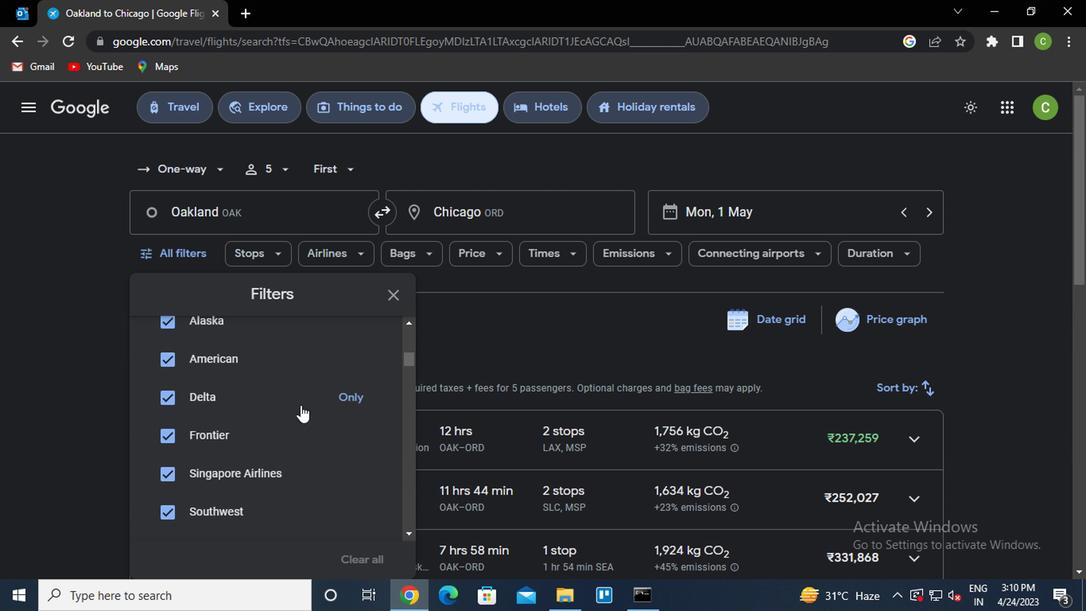 
Action: Mouse scrolled (303, 405) with delta (0, 0)
Screenshot: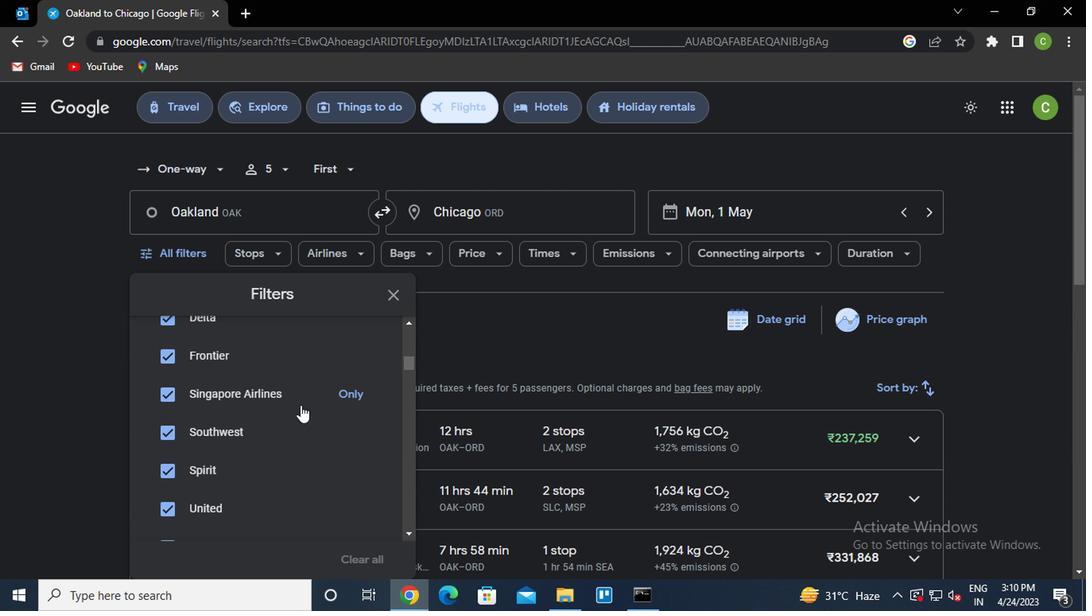 
Action: Mouse scrolled (303, 405) with delta (0, 0)
Screenshot: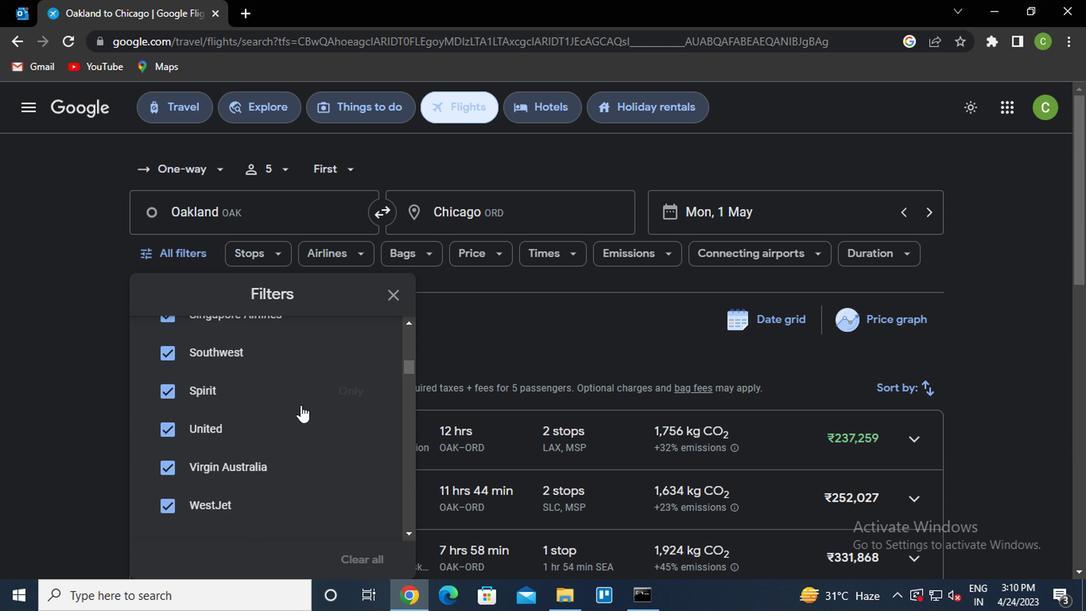 
Action: Mouse moved to (306, 438)
Screenshot: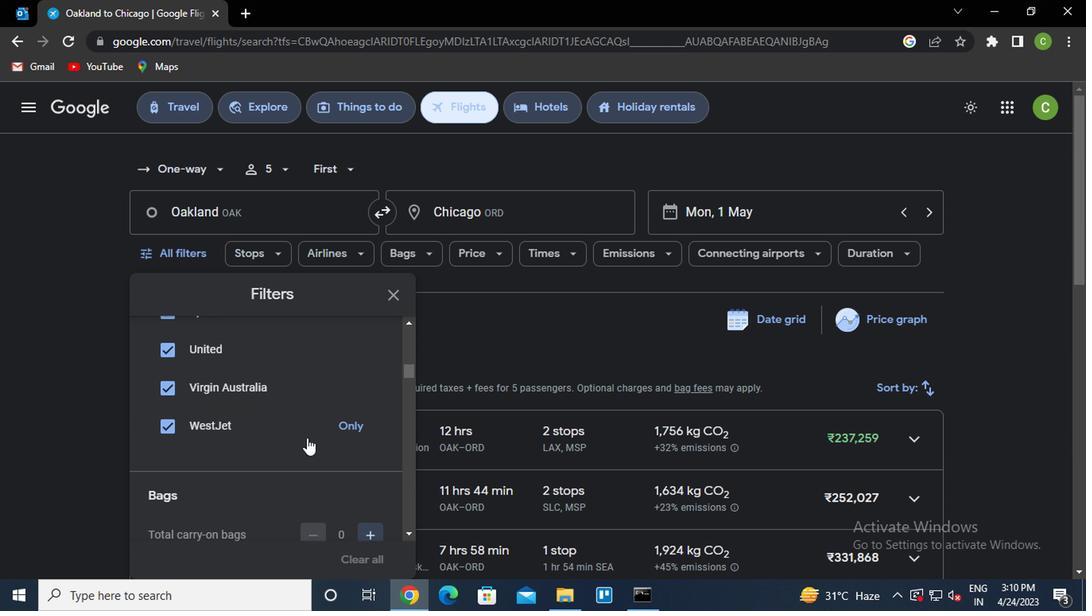 
Action: Mouse scrolled (306, 437) with delta (0, 0)
Screenshot: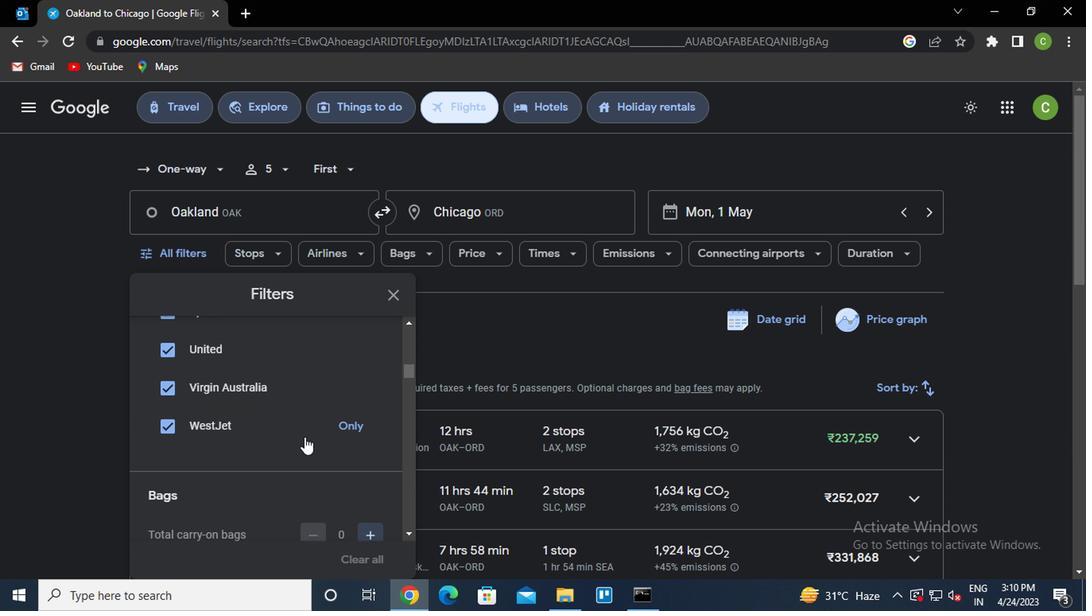 
Action: Mouse moved to (357, 454)
Screenshot: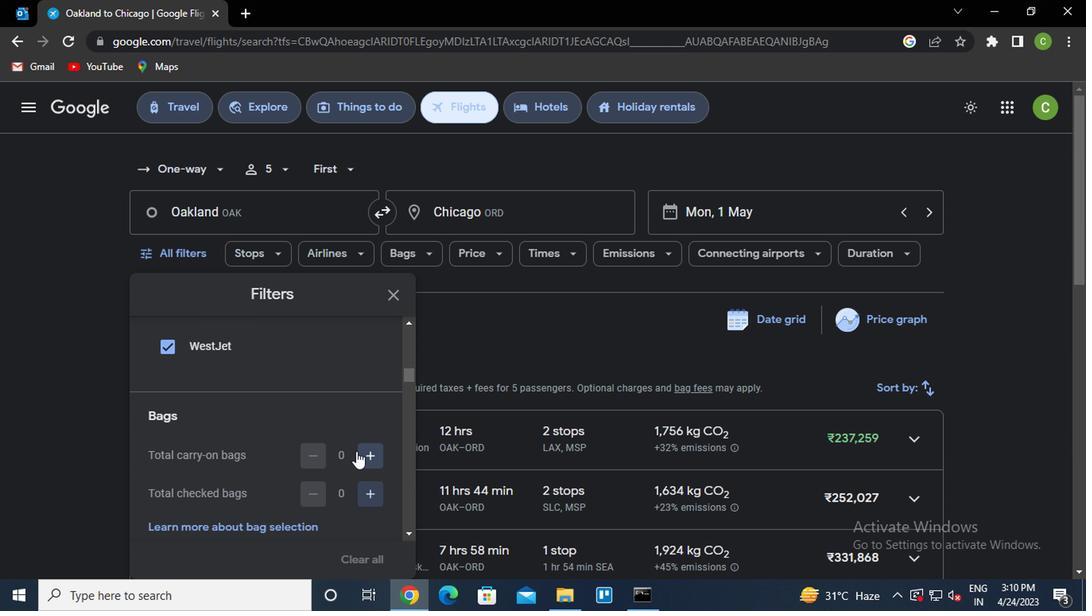 
Action: Mouse pressed left at (357, 454)
Screenshot: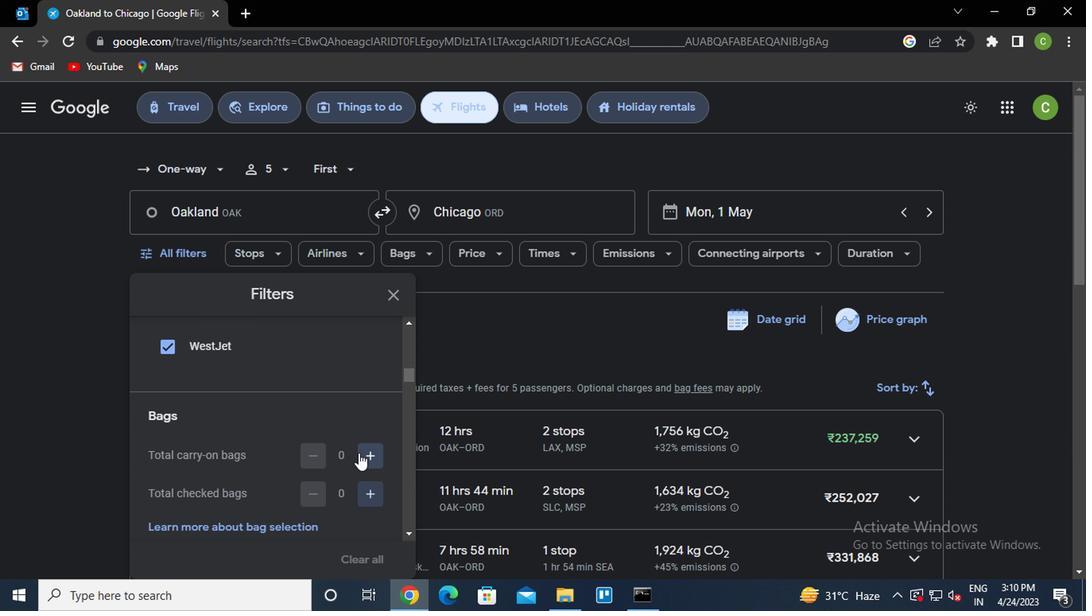 
Action: Mouse pressed left at (357, 454)
Screenshot: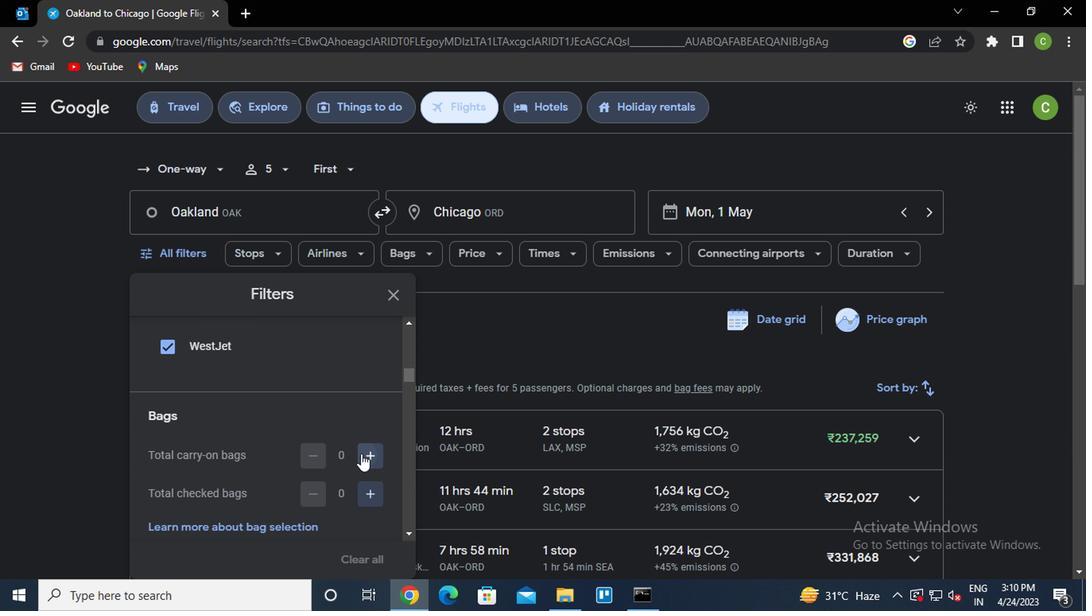 
Action: Mouse pressed left at (357, 454)
Screenshot: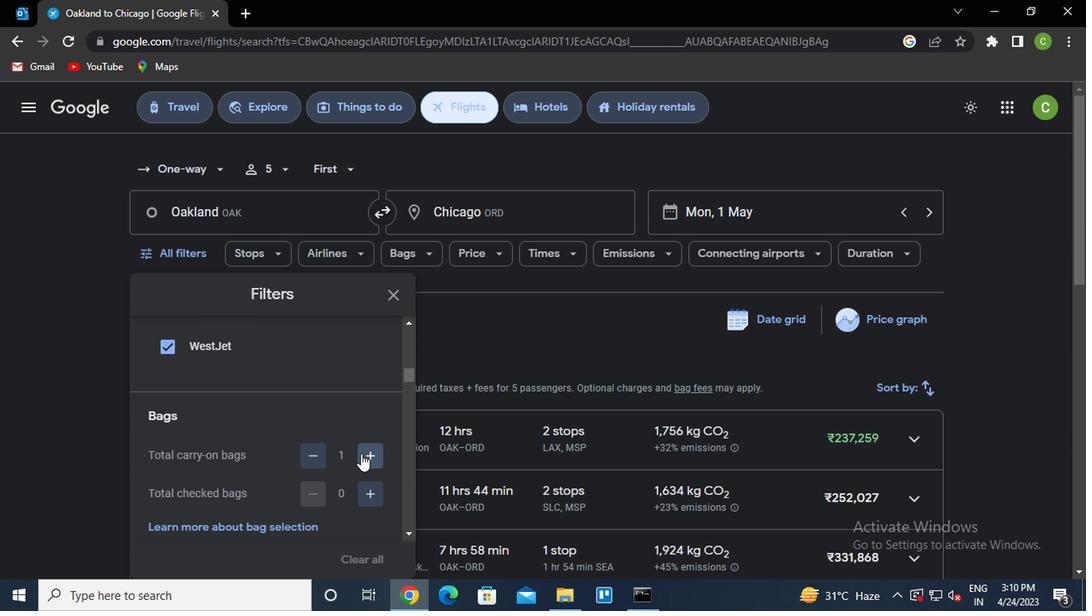 
Action: Mouse pressed left at (357, 454)
Screenshot: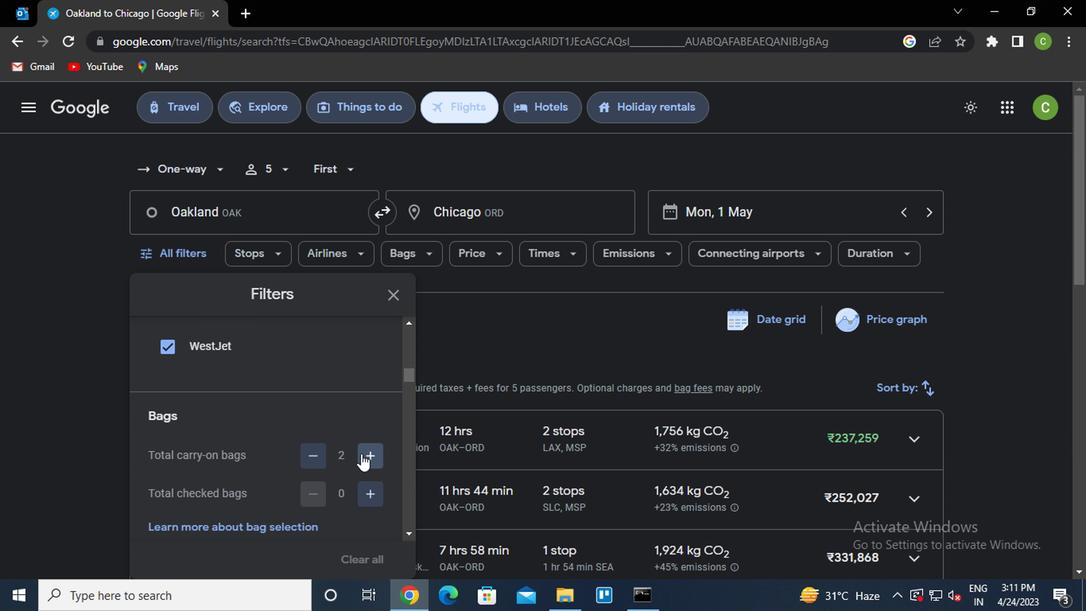 
Action: Mouse pressed left at (357, 454)
Screenshot: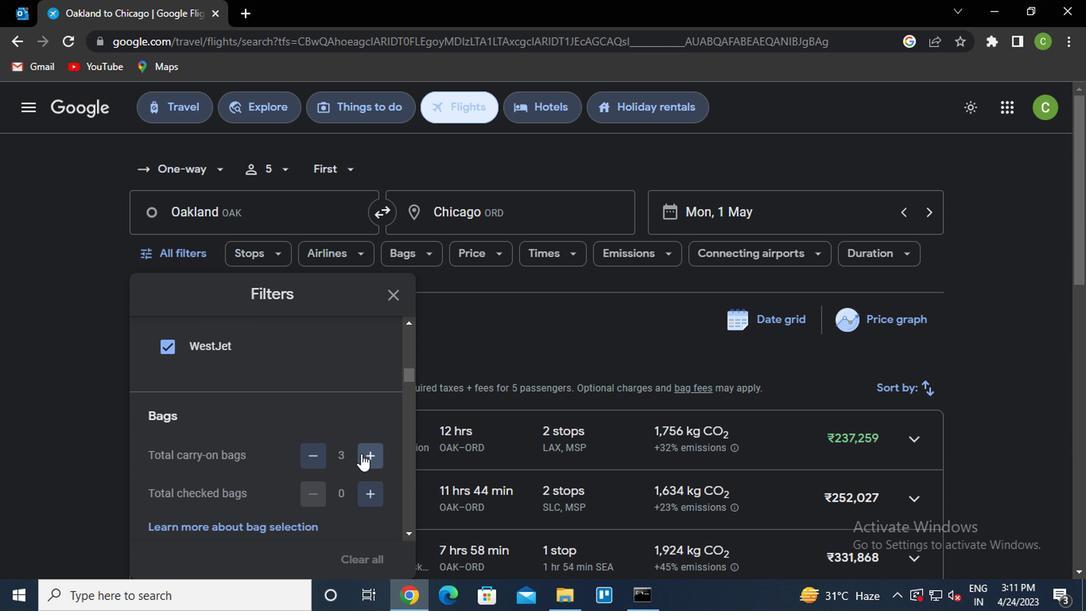 
Action: Mouse moved to (361, 458)
Screenshot: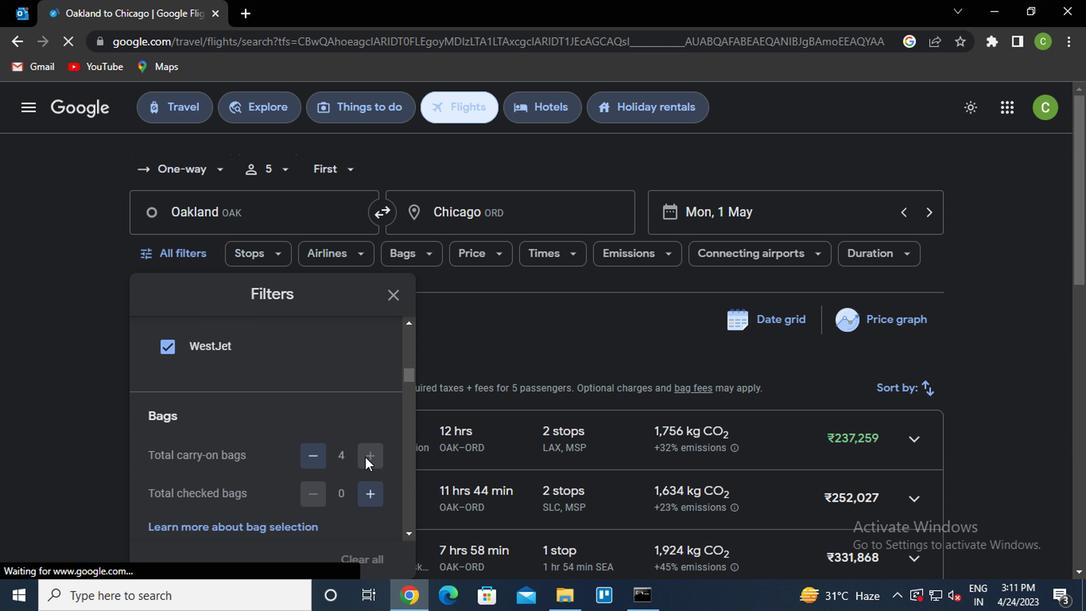 
Action: Mouse pressed left at (361, 458)
Screenshot: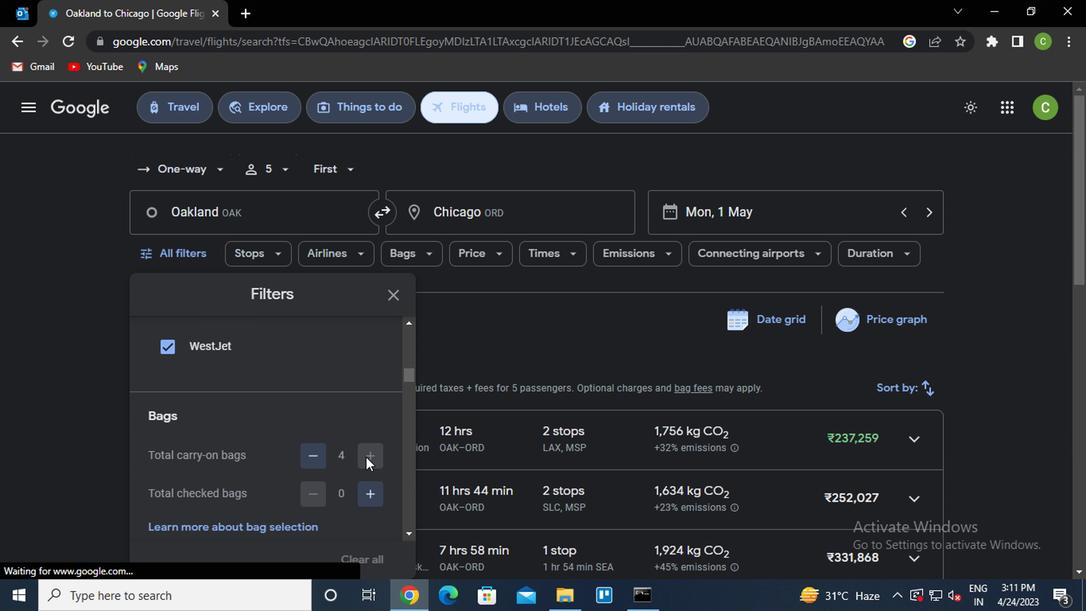 
Action: Mouse moved to (317, 462)
Screenshot: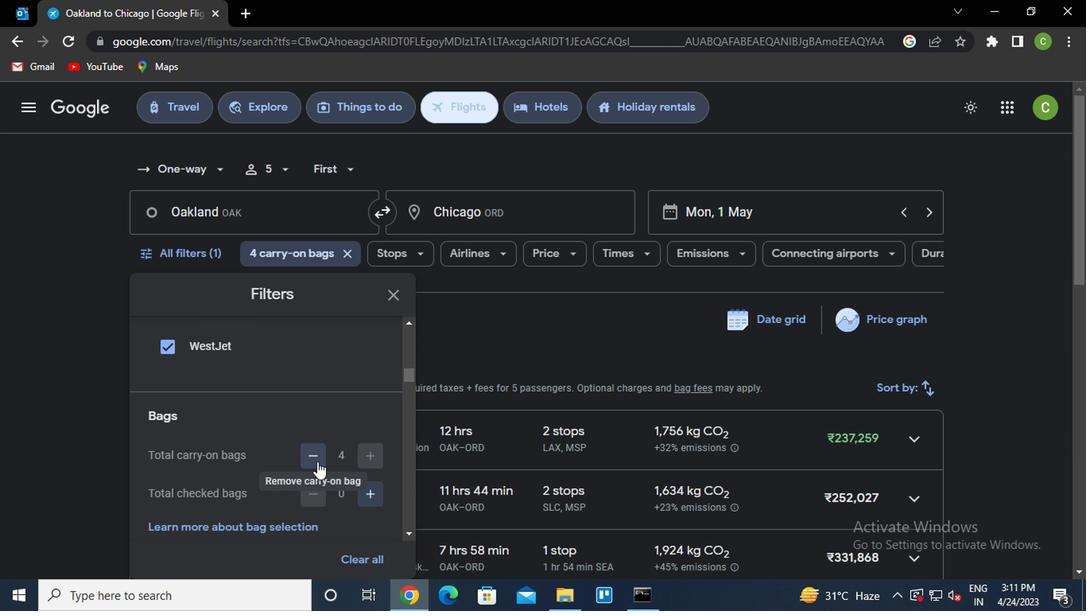 
Action: Mouse pressed left at (317, 462)
Screenshot: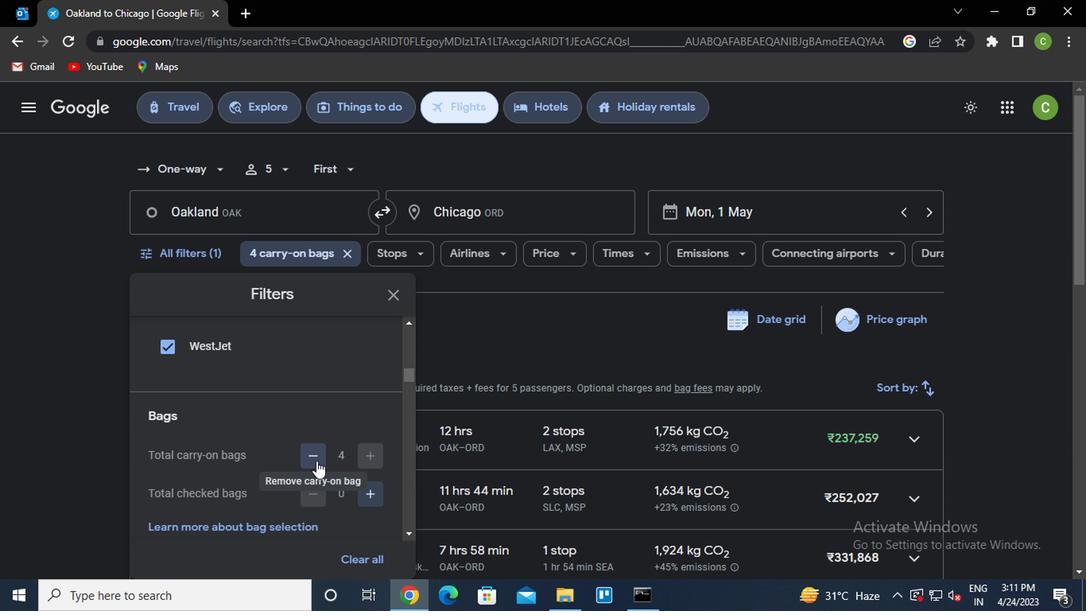 
Action: Mouse pressed left at (317, 462)
Screenshot: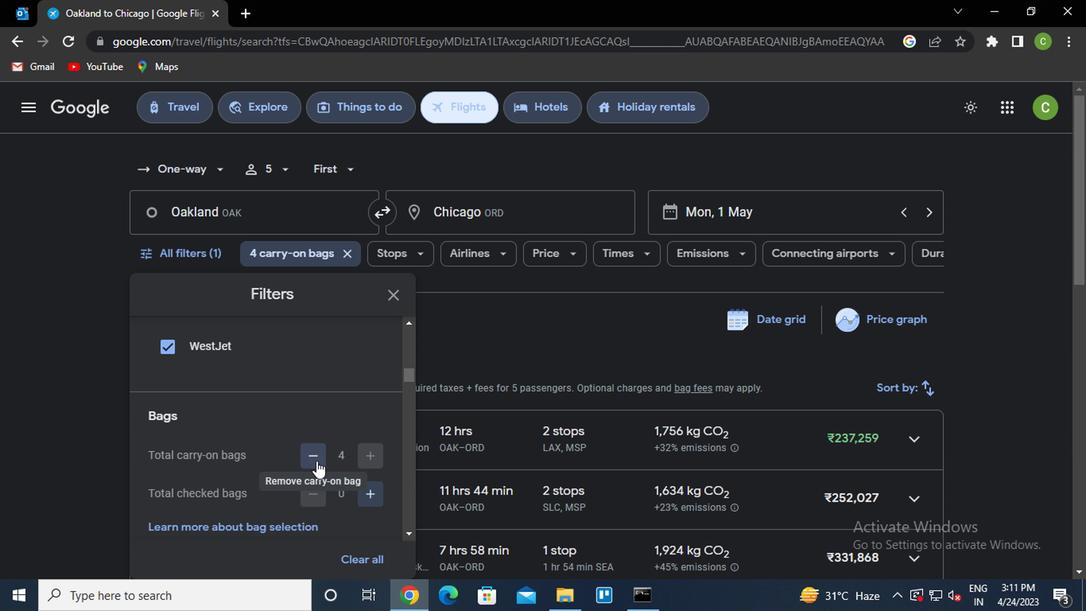 
Action: Mouse pressed left at (317, 462)
Screenshot: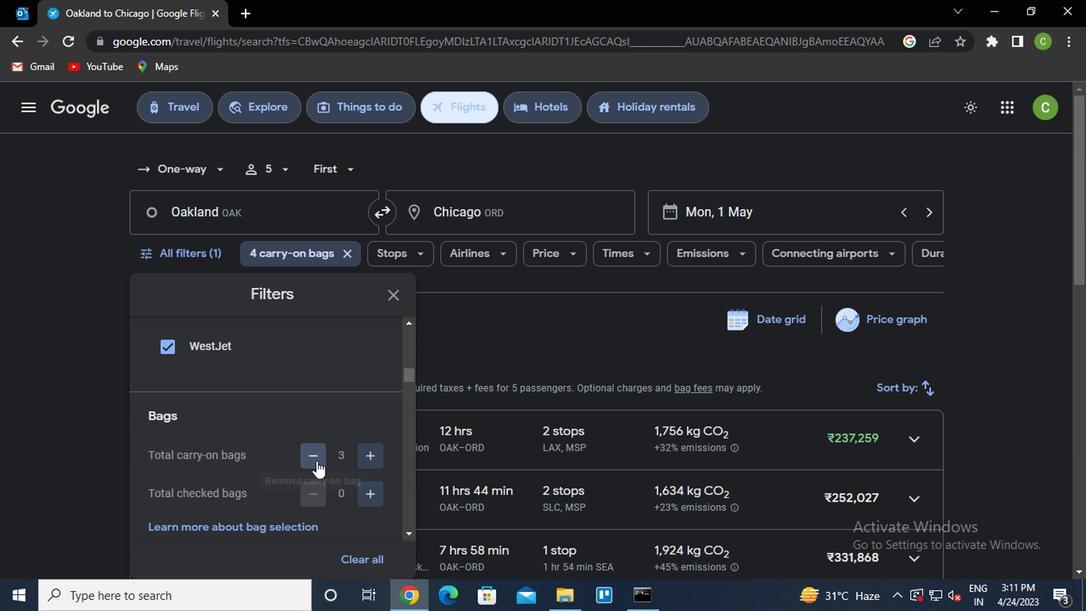 
Action: Mouse pressed left at (317, 462)
Screenshot: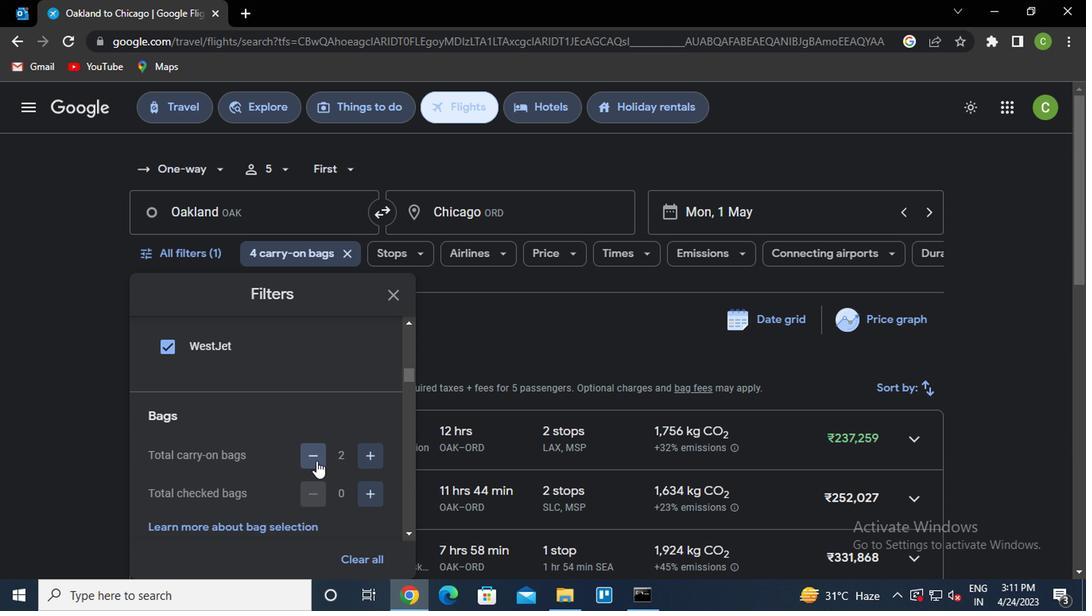 
Action: Mouse pressed left at (317, 462)
Screenshot: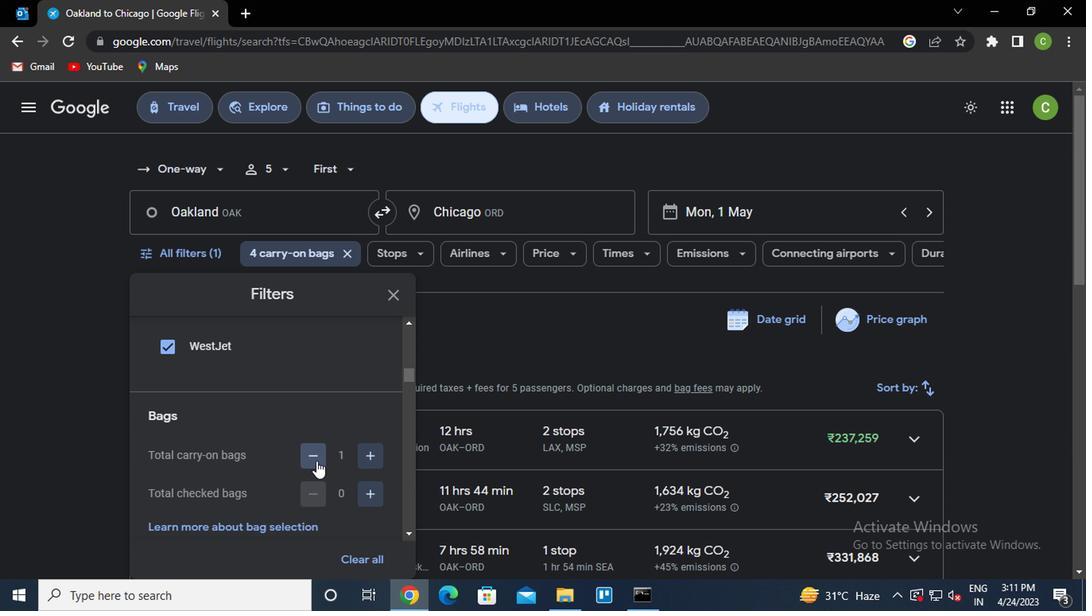 
Action: Mouse pressed left at (317, 462)
Screenshot: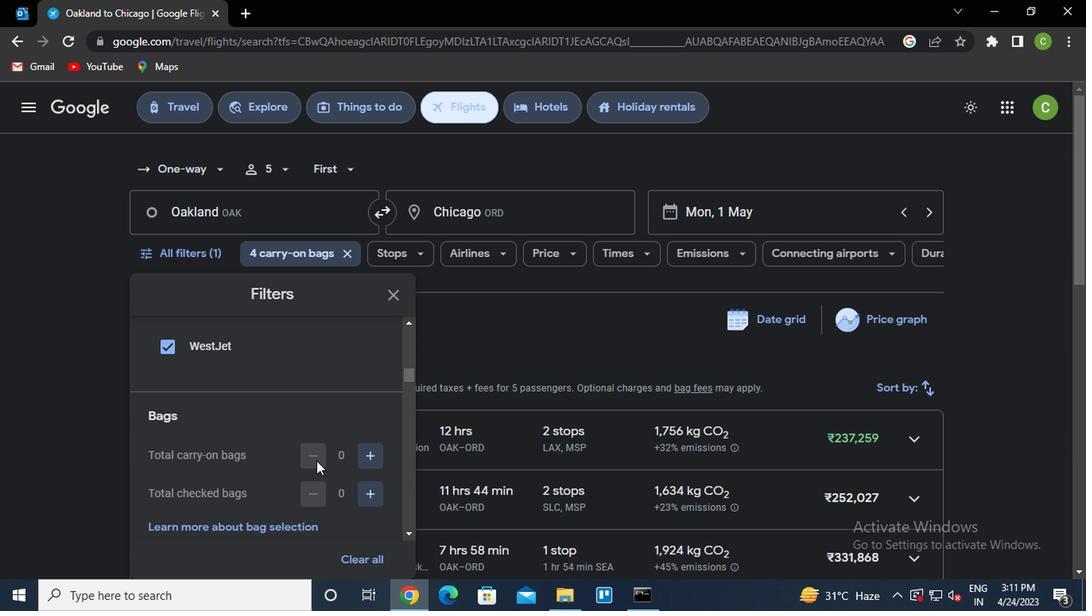 
Action: Mouse moved to (366, 491)
Screenshot: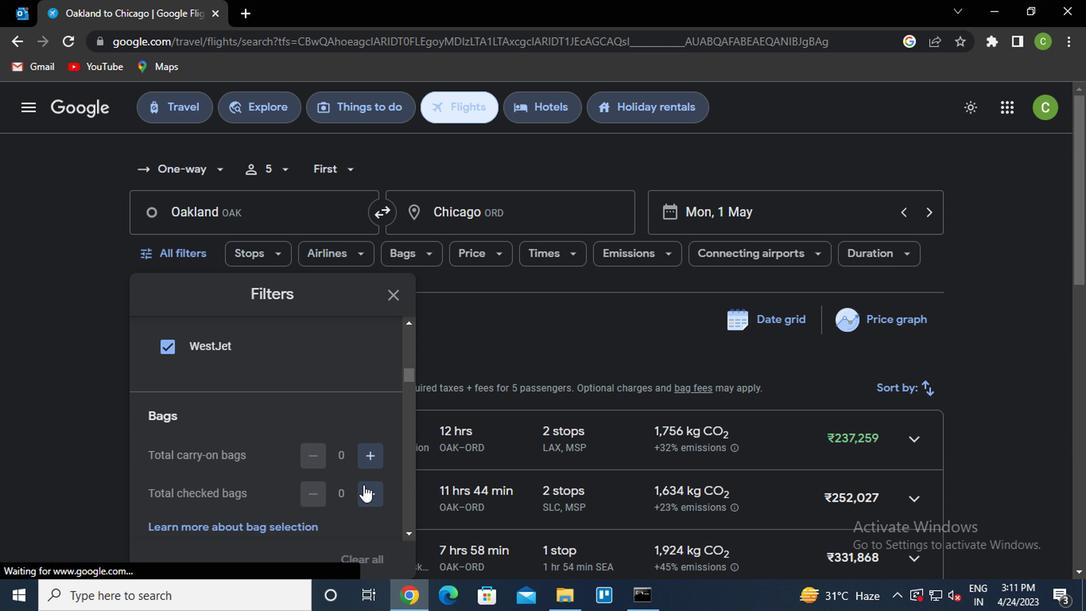
Action: Mouse pressed left at (366, 491)
Screenshot: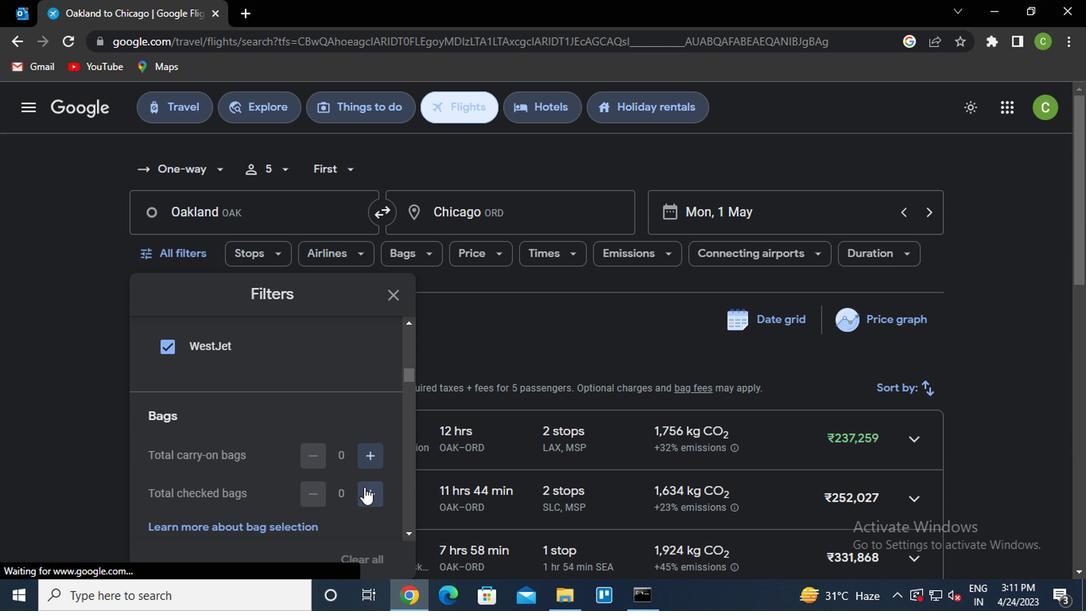 
Action: Mouse moved to (366, 491)
Screenshot: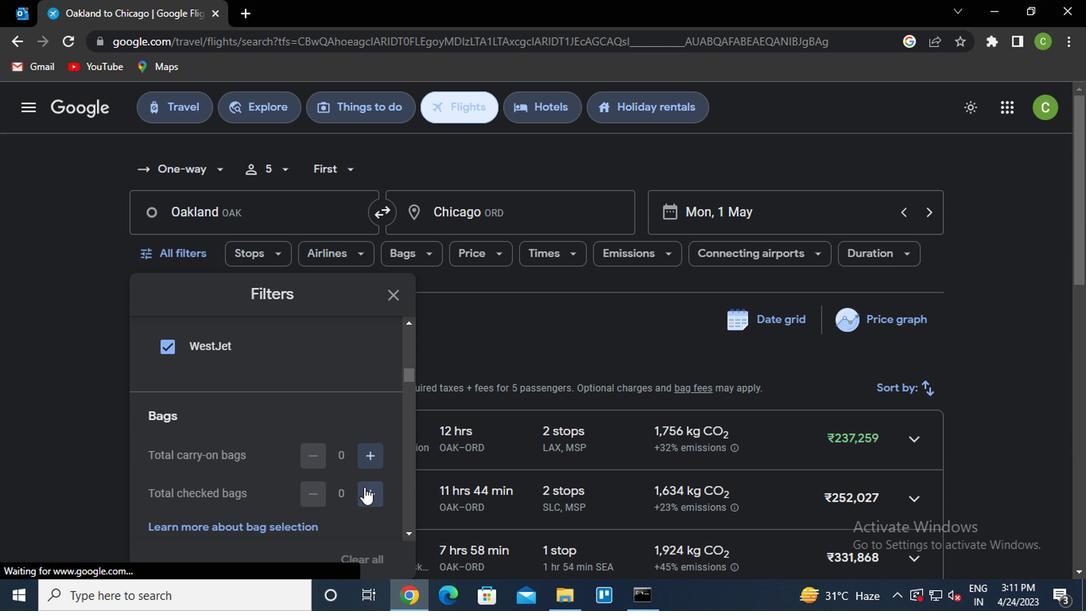 
Action: Mouse pressed left at (366, 491)
Screenshot: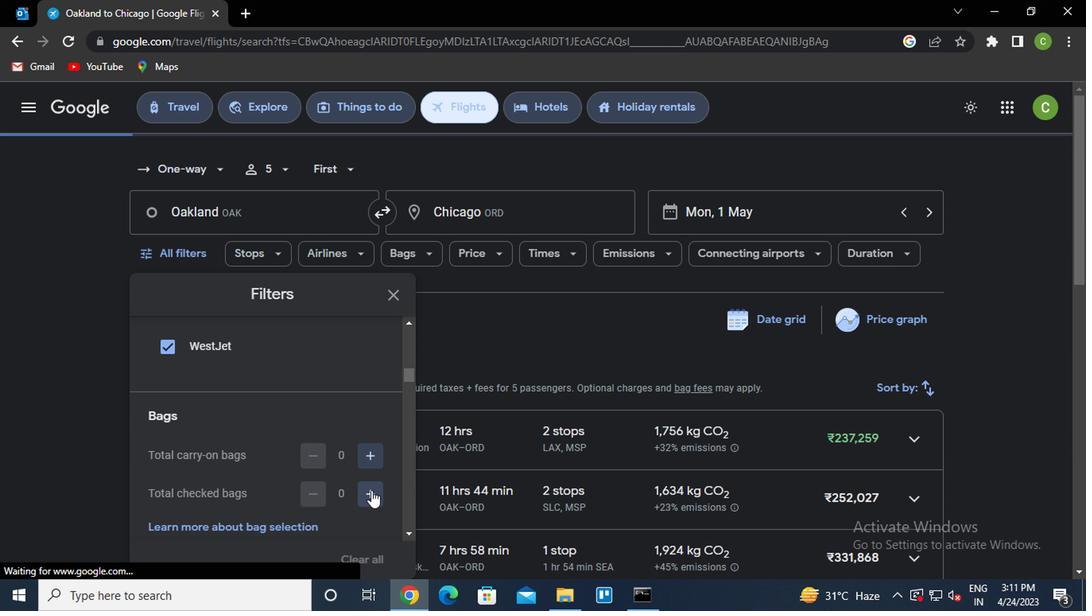 
Action: Mouse pressed left at (366, 491)
Screenshot: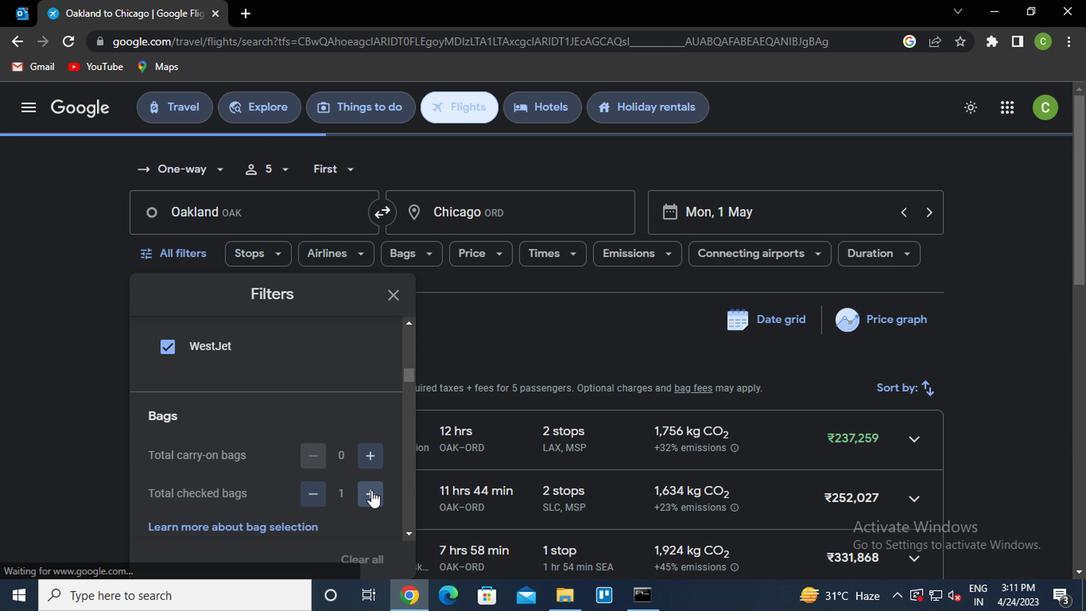 
Action: Mouse pressed left at (366, 491)
Screenshot: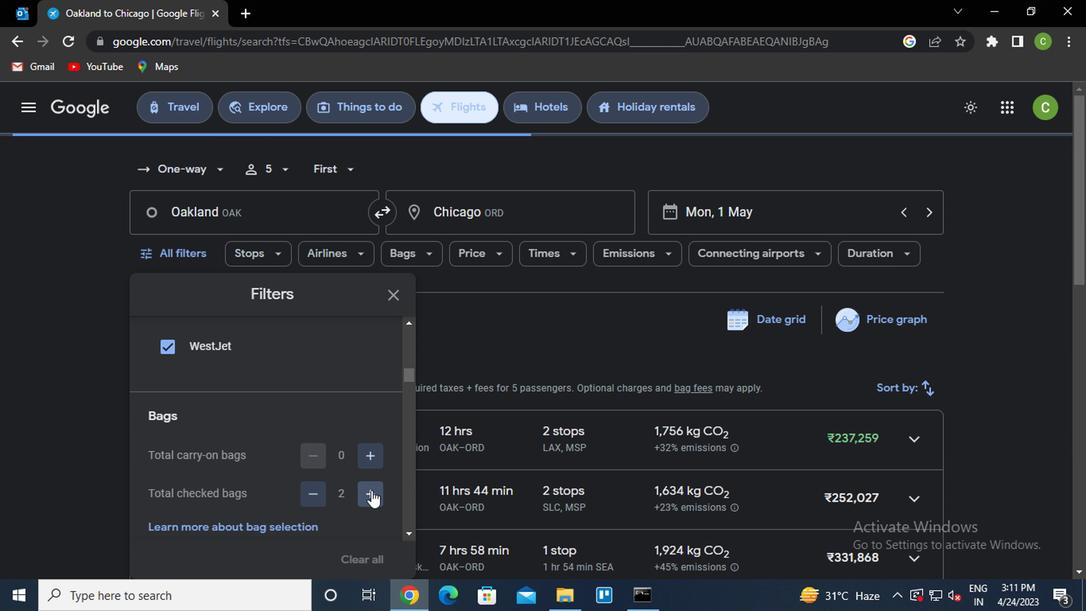 
Action: Mouse pressed left at (366, 491)
Screenshot: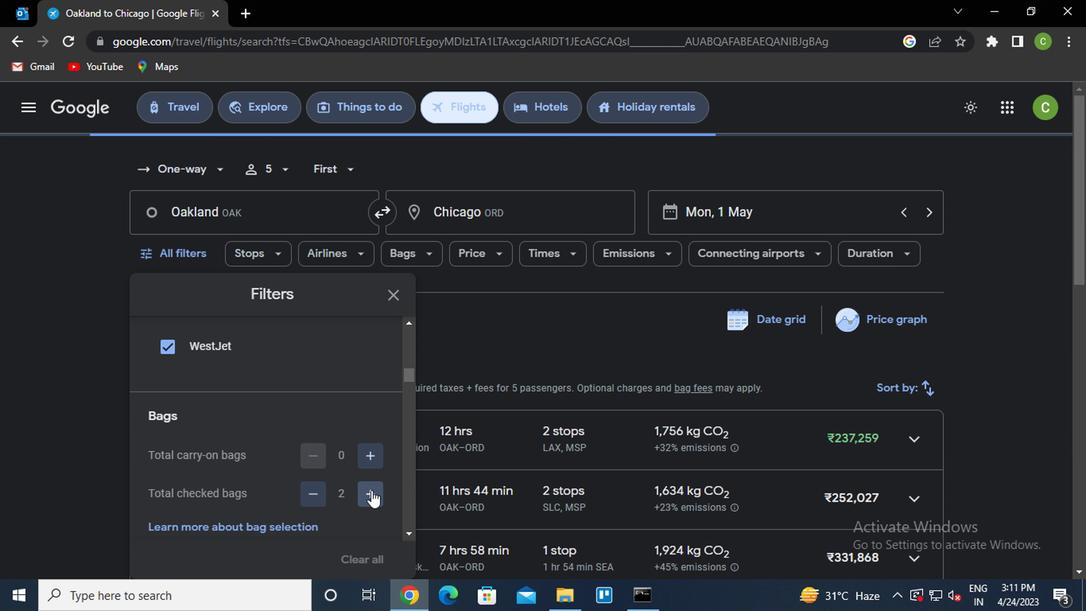 
Action: Mouse moved to (366, 491)
Screenshot: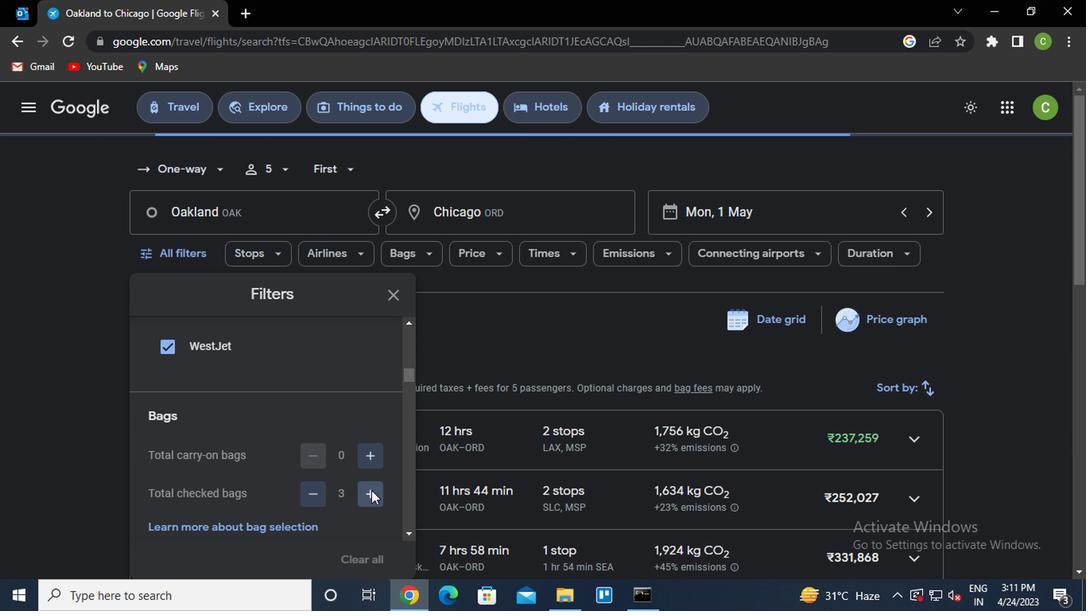 
Action: Mouse pressed left at (366, 491)
Screenshot: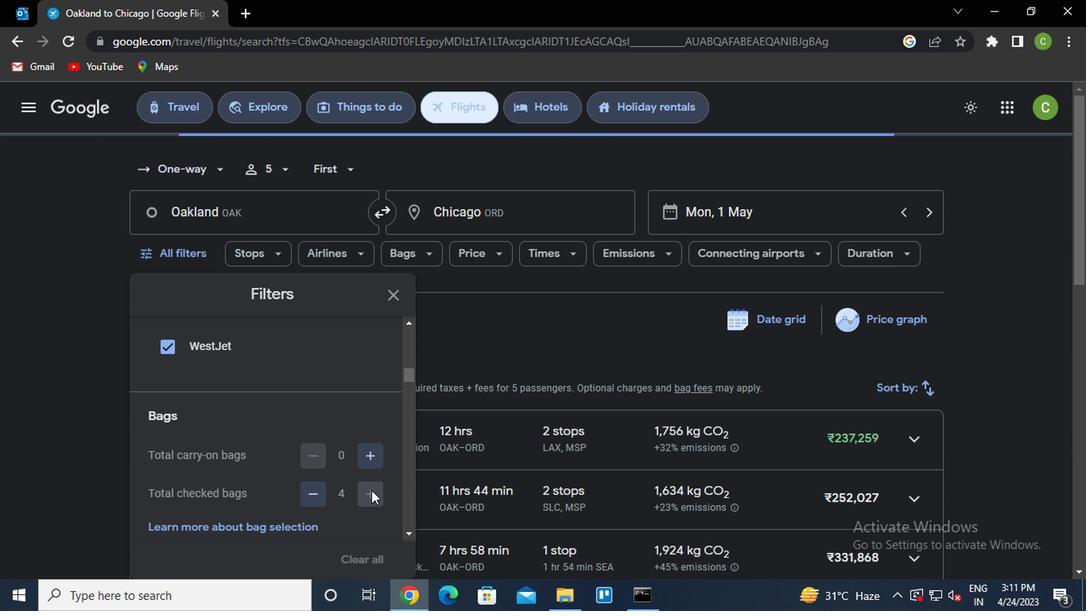 
Action: Mouse moved to (325, 449)
Screenshot: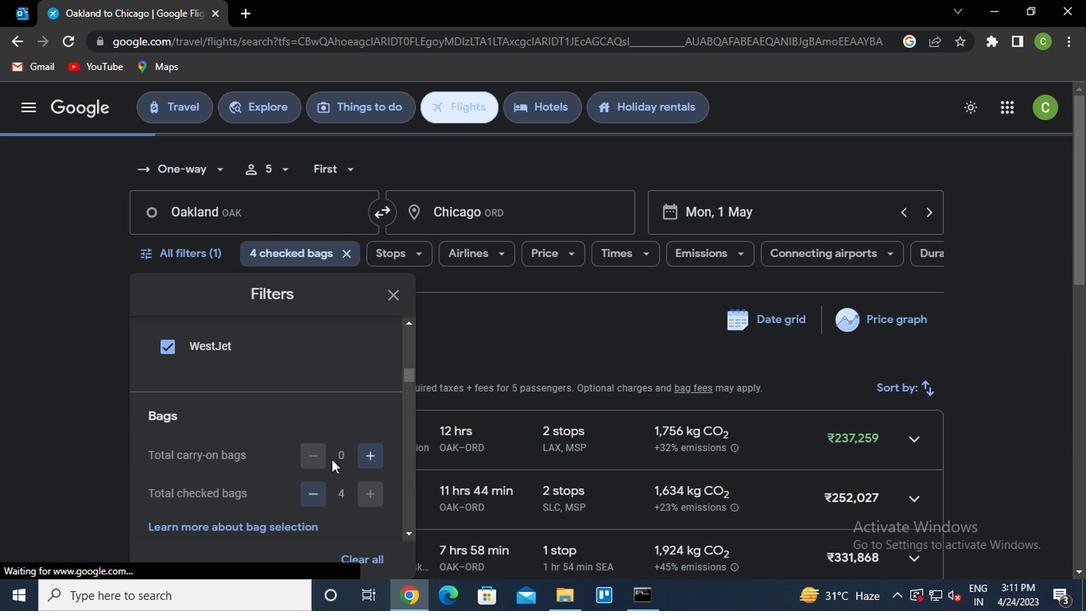 
Action: Mouse scrolled (325, 448) with delta (0, 0)
Screenshot: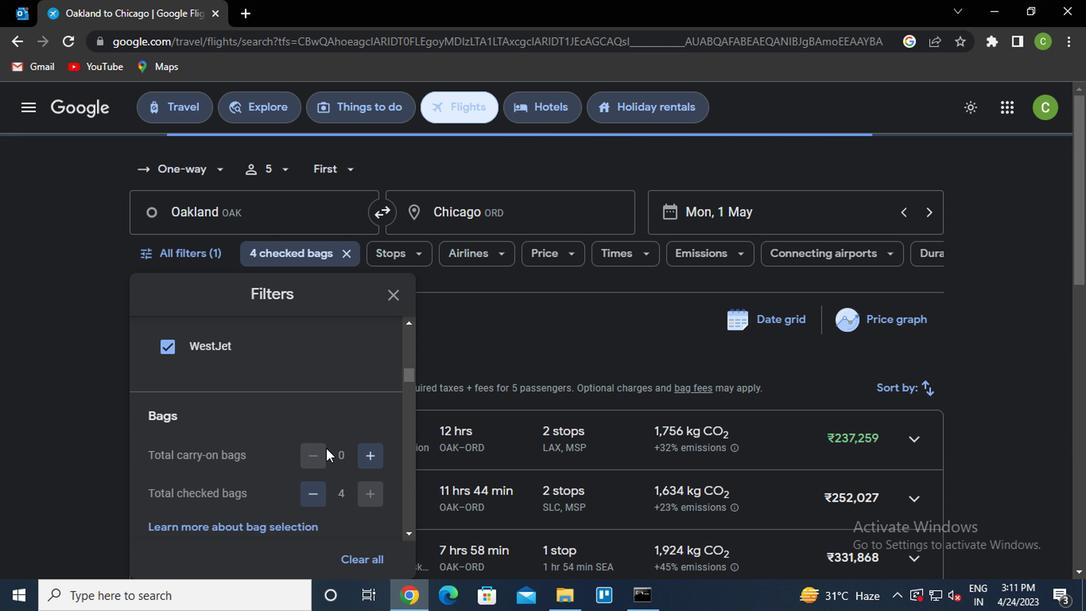 
Action: Mouse scrolled (325, 448) with delta (0, 0)
Screenshot: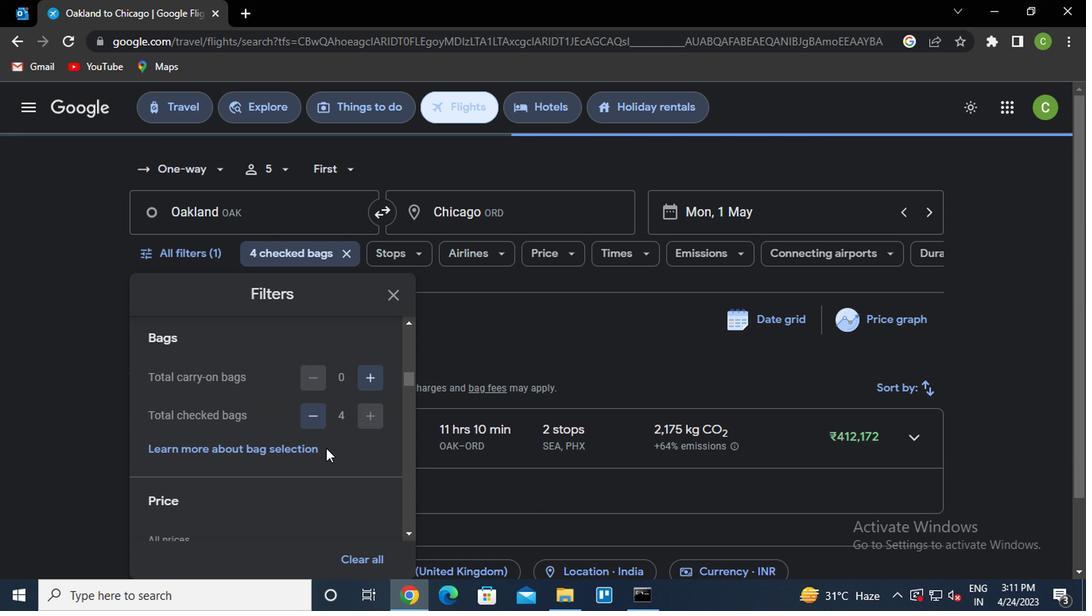 
Action: Mouse moved to (366, 493)
Screenshot: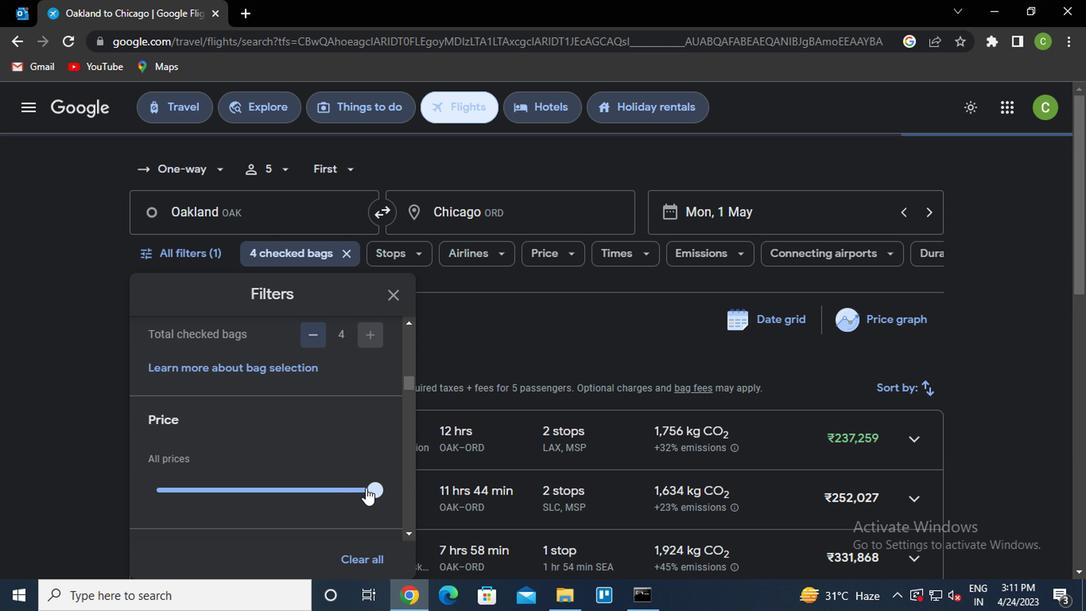 
Action: Mouse pressed left at (366, 493)
Screenshot: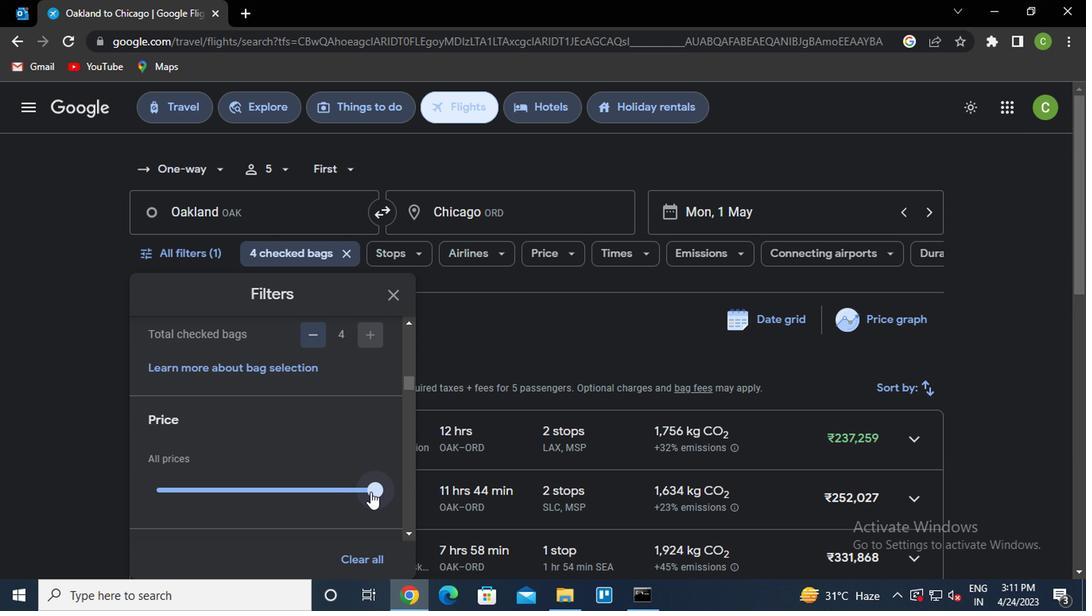 
Action: Mouse moved to (284, 452)
Screenshot: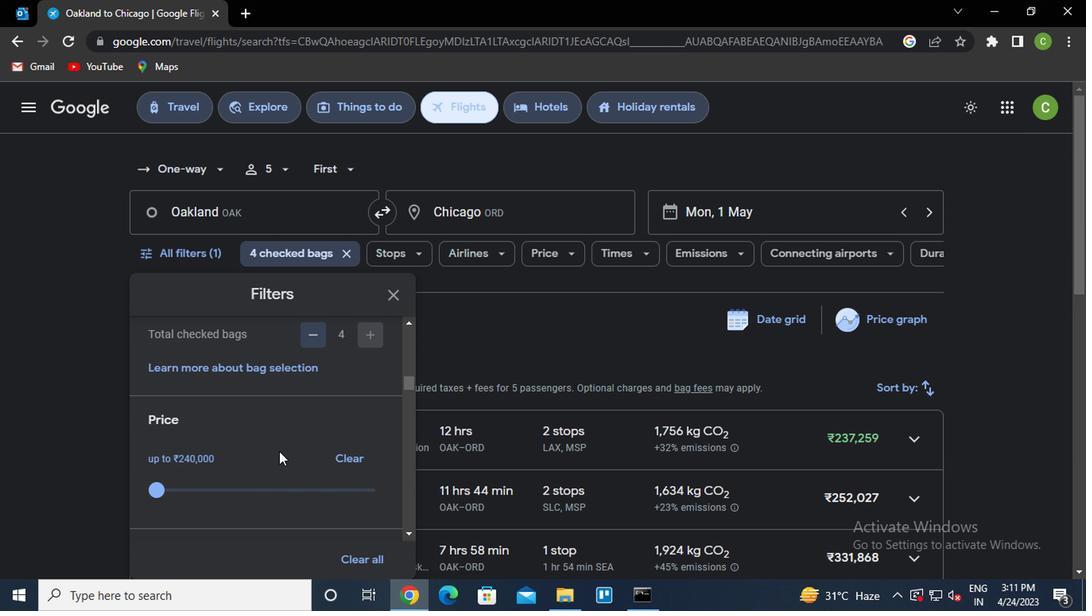 
Action: Mouse scrolled (284, 451) with delta (0, -1)
Screenshot: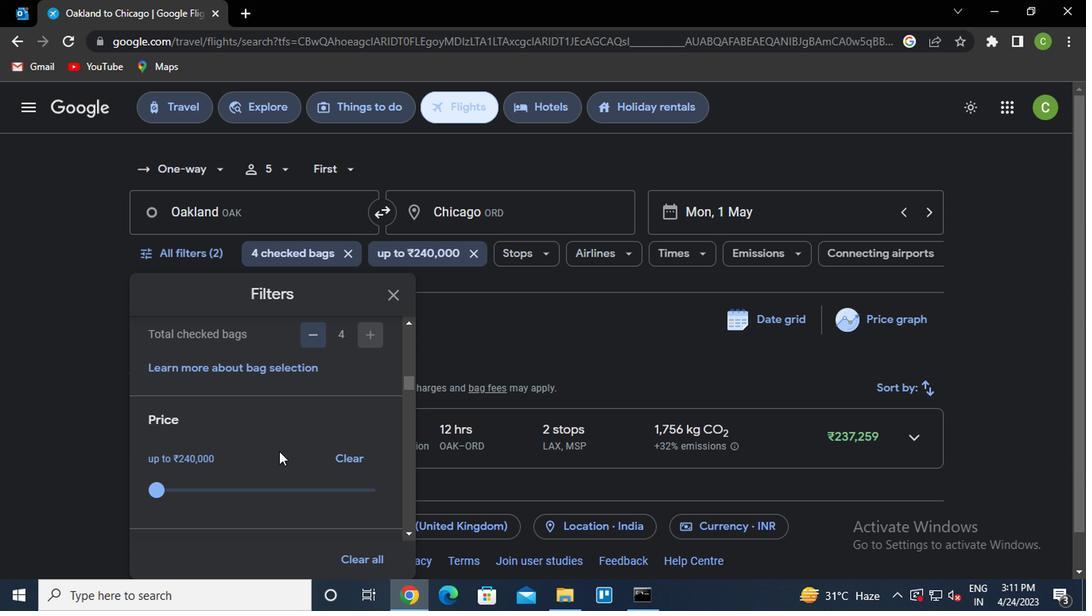 
Action: Mouse scrolled (284, 451) with delta (0, -1)
Screenshot: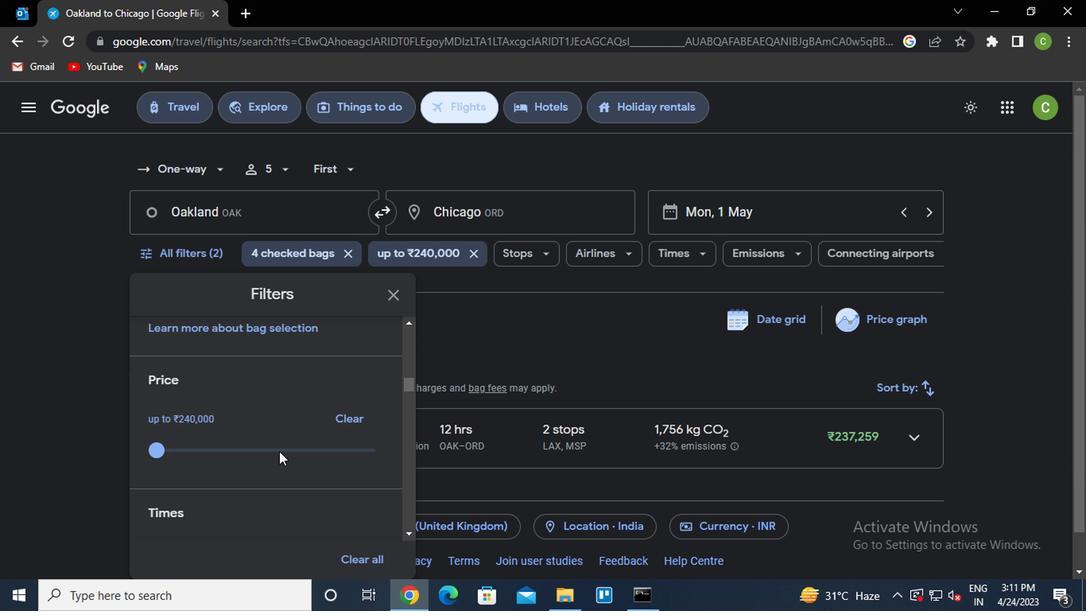 
Action: Mouse scrolled (284, 451) with delta (0, -1)
Screenshot: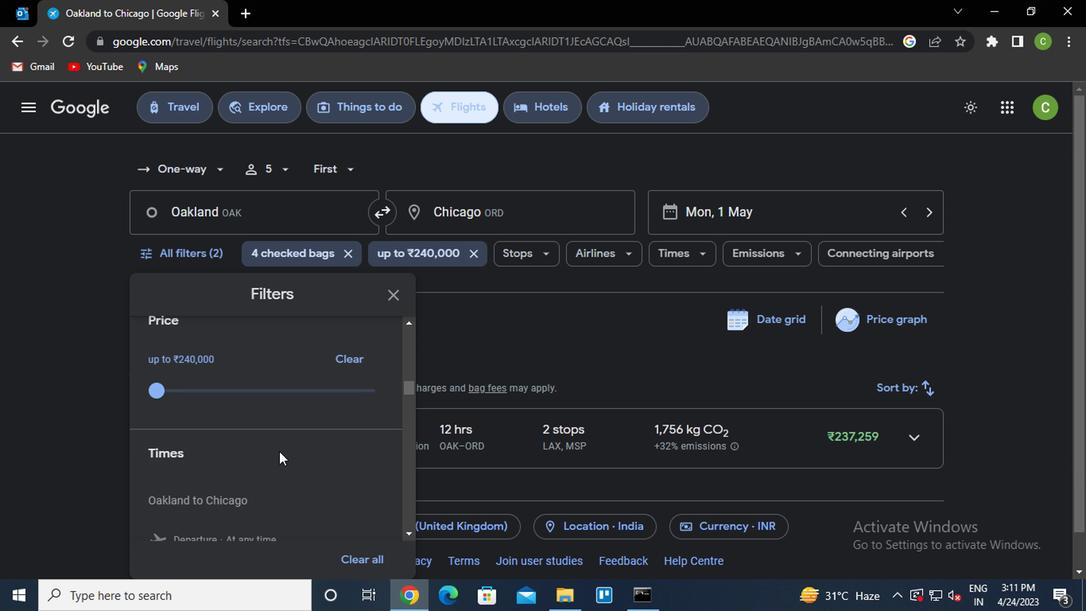 
Action: Mouse moved to (177, 437)
Screenshot: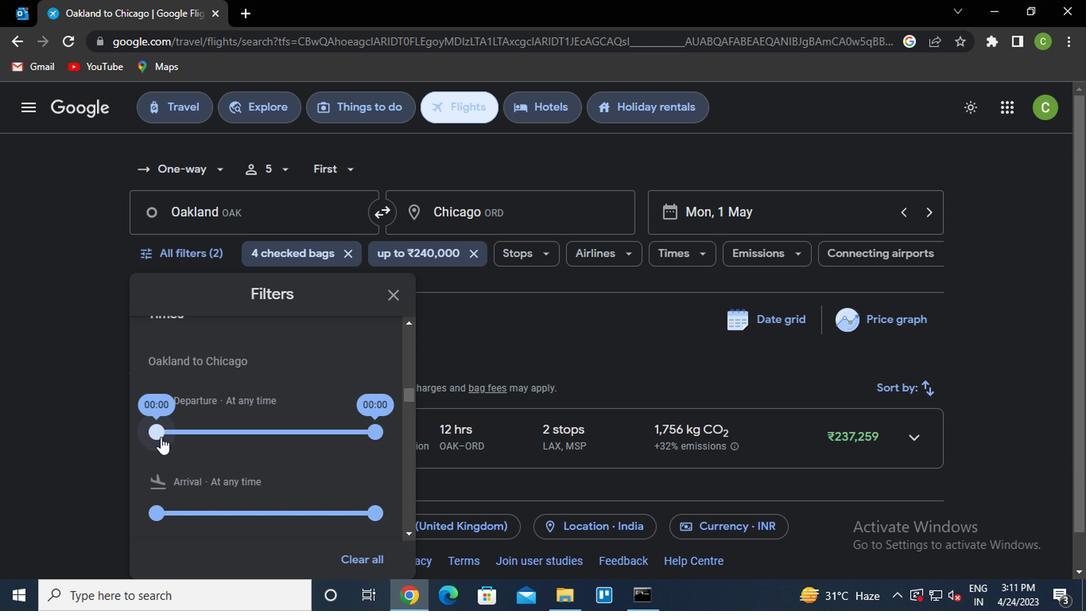 
Action: Mouse pressed left at (177, 437)
Screenshot: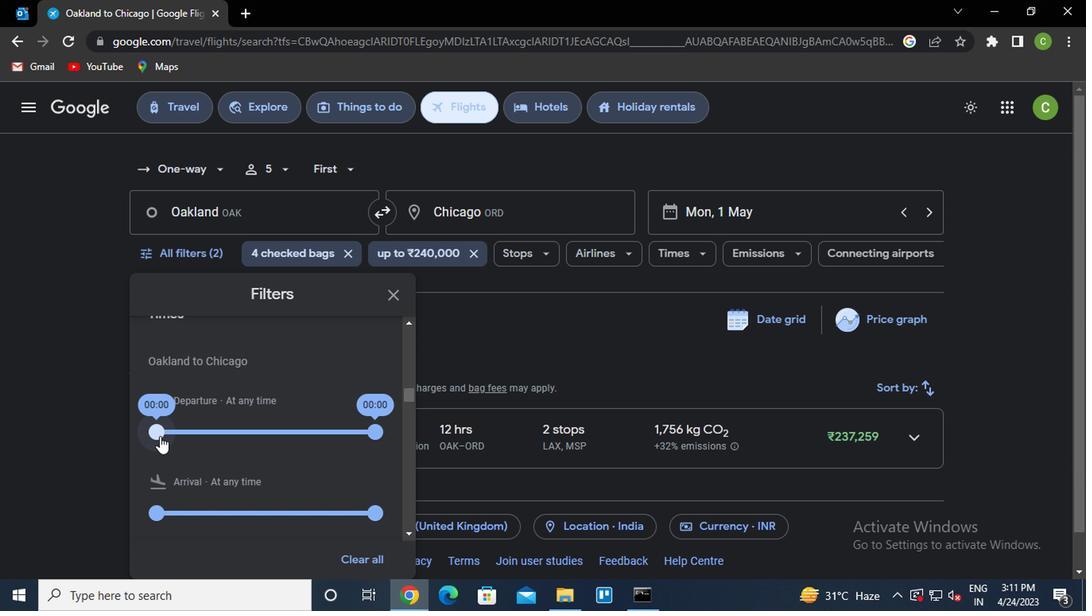 
Action: Mouse moved to (369, 432)
Screenshot: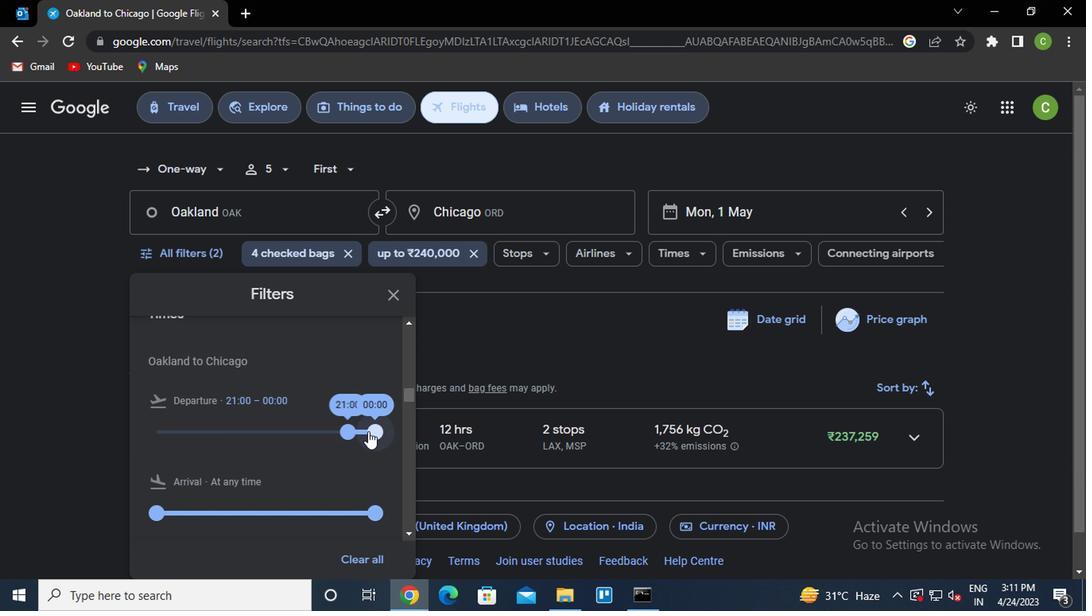 
Action: Mouse pressed left at (369, 432)
Screenshot: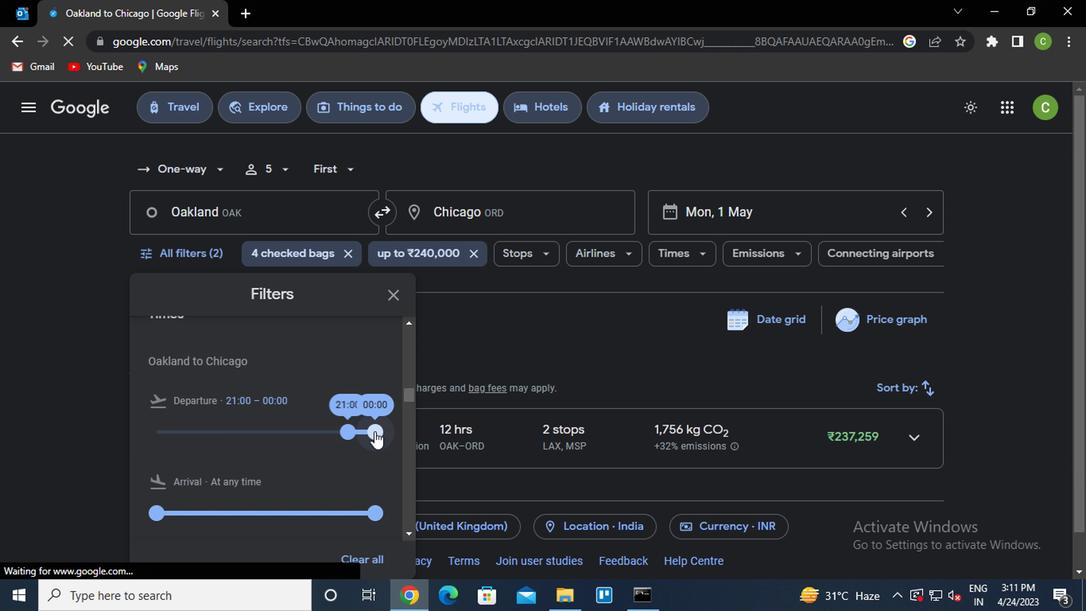 
Action: Mouse moved to (563, 492)
Screenshot: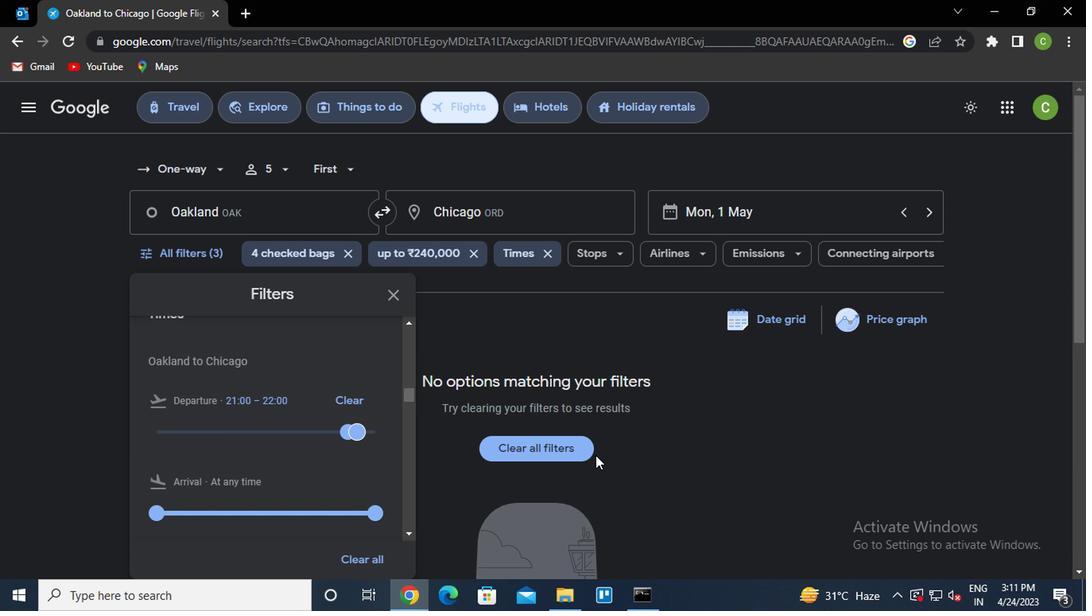 
